 Task: Search one way flight ticket for 2 adults, 2 children, 2 infants in seat in first from Stillwater: Stillwater Regional Airport to Greenville: Pitt-greenville Airport on 5-2-2023. Choice of flights is Delta. Number of bags: 1 checked bag. Price is upto 91000. Outbound departure time preference is 15:45.
Action: Mouse moved to (330, 292)
Screenshot: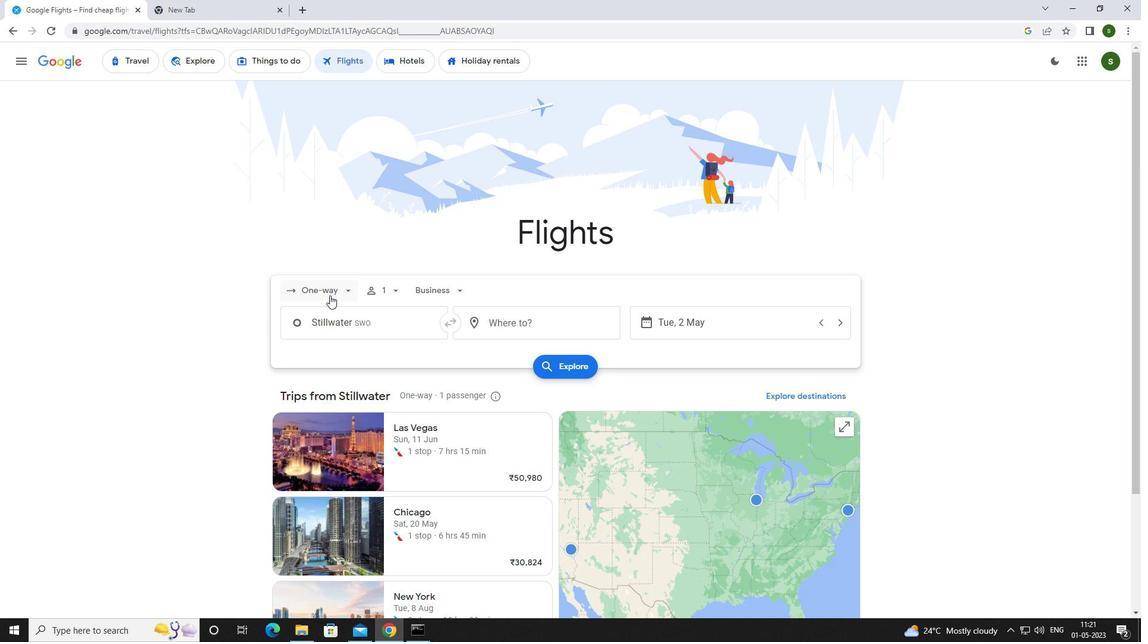 
Action: Mouse pressed left at (330, 292)
Screenshot: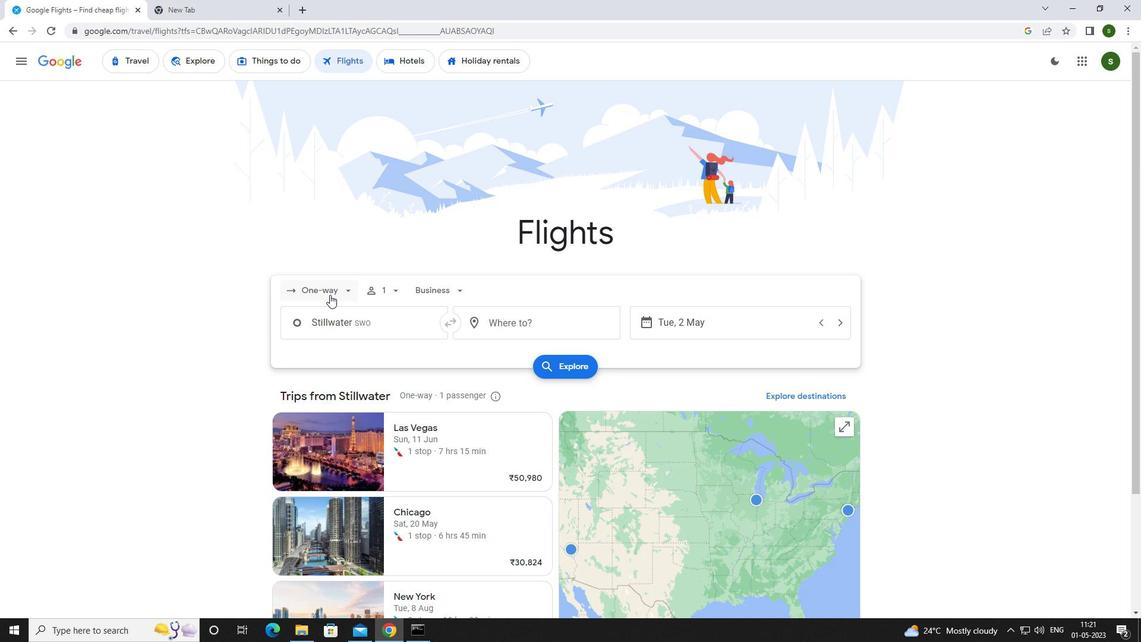 
Action: Mouse moved to (339, 347)
Screenshot: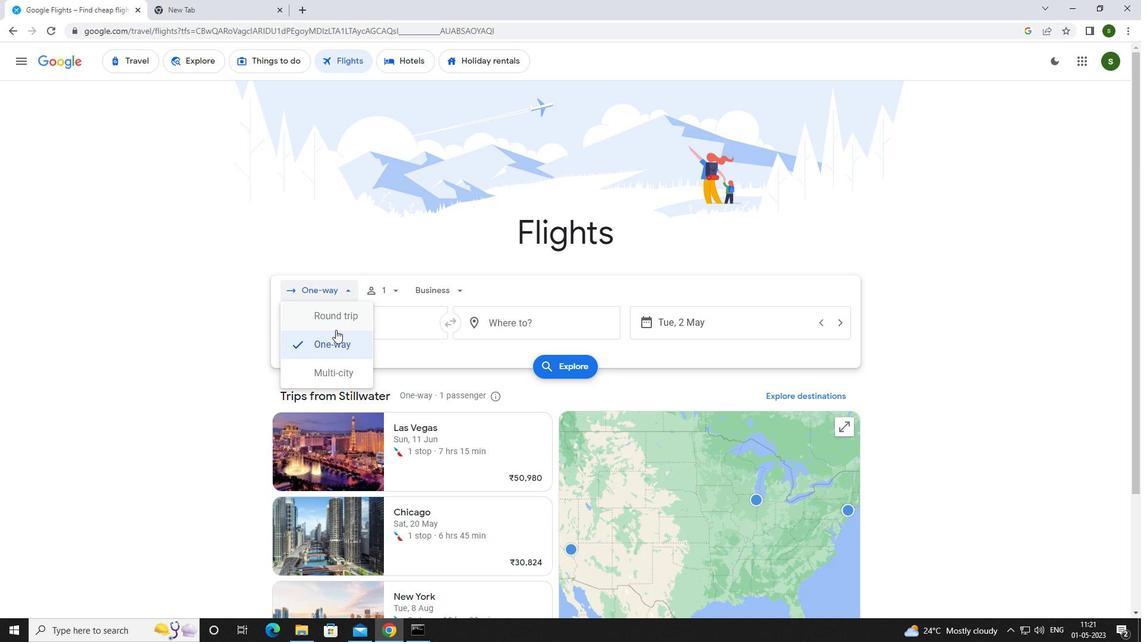 
Action: Mouse pressed left at (339, 347)
Screenshot: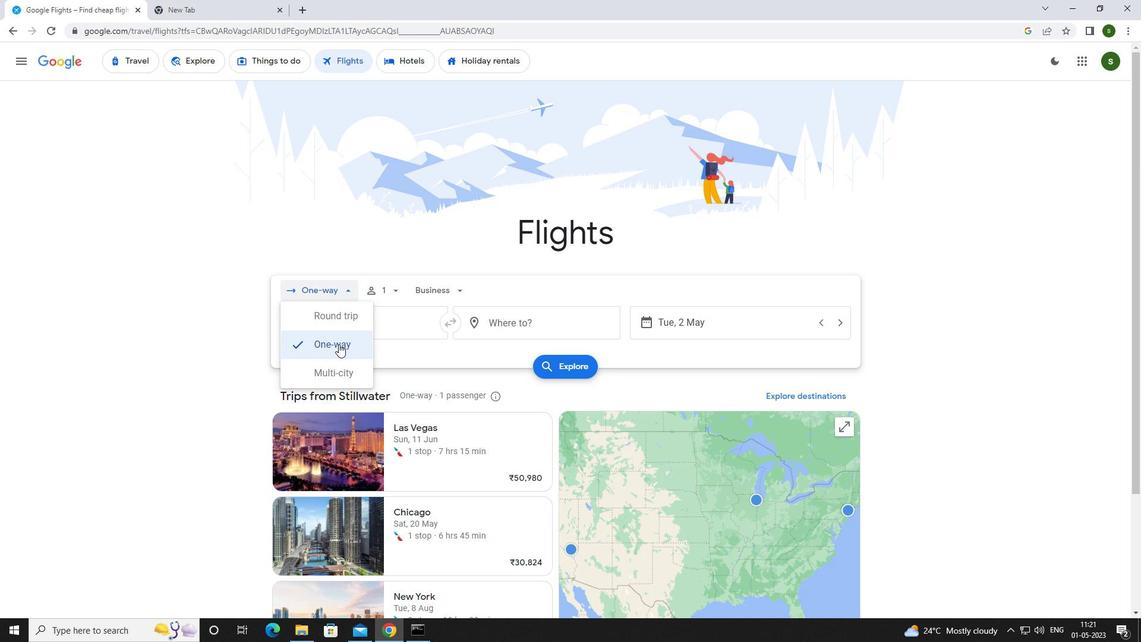 
Action: Mouse moved to (397, 292)
Screenshot: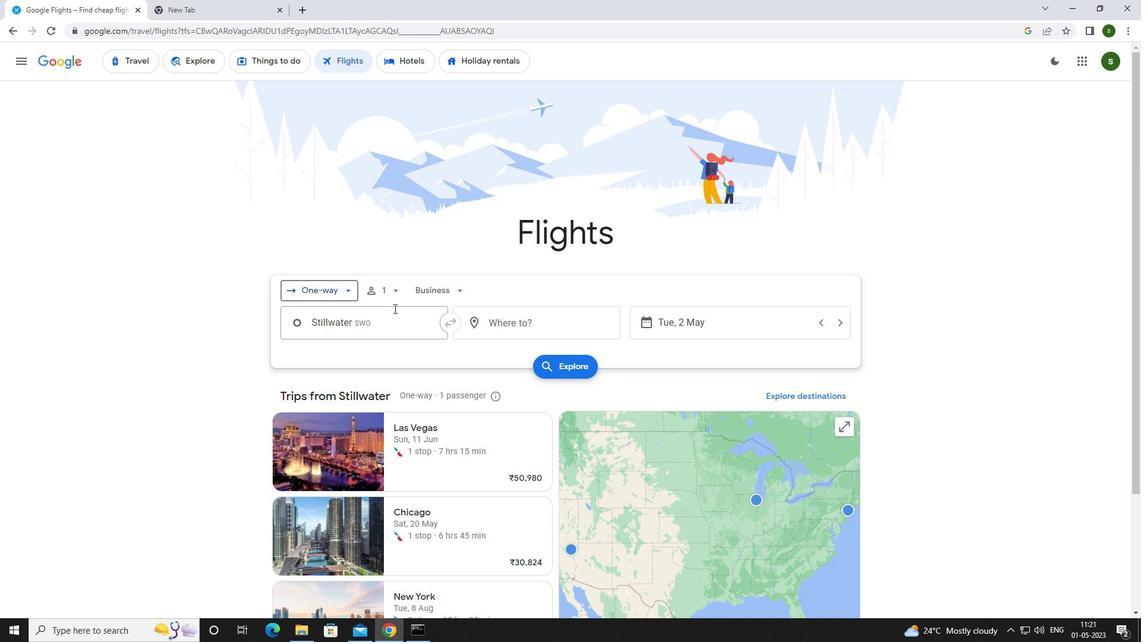 
Action: Mouse pressed left at (397, 292)
Screenshot: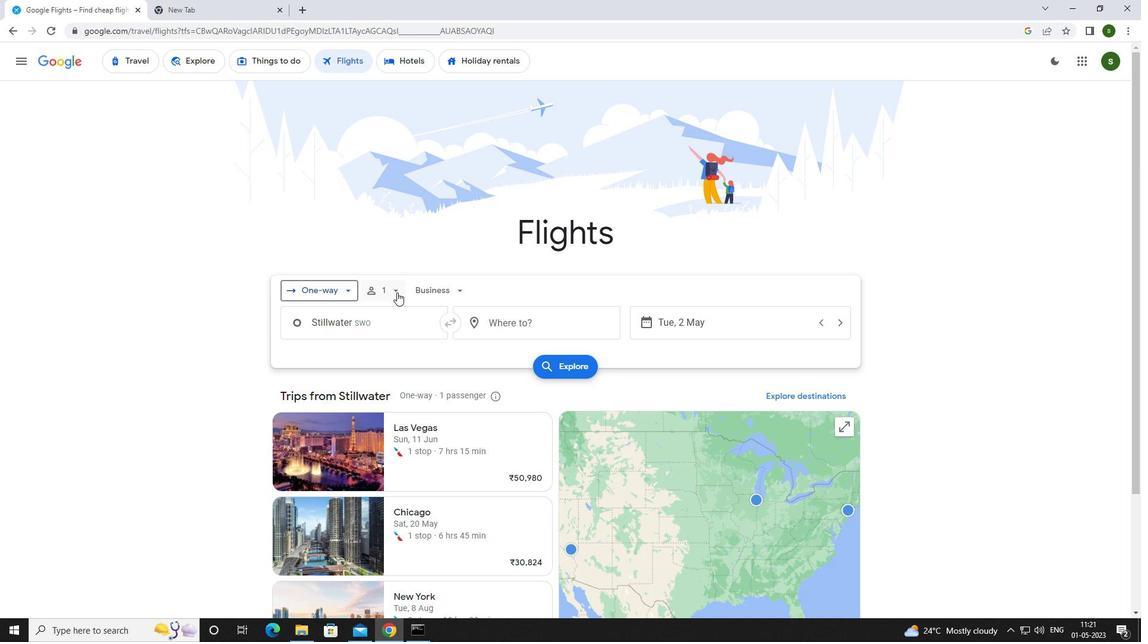 
Action: Mouse moved to (492, 321)
Screenshot: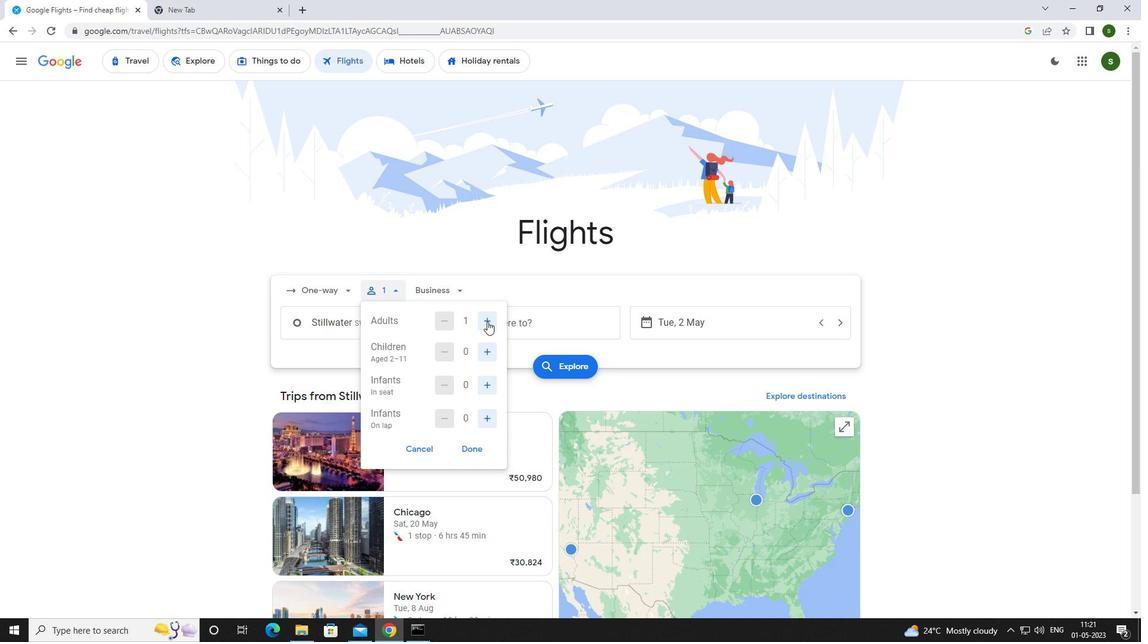 
Action: Mouse pressed left at (492, 321)
Screenshot: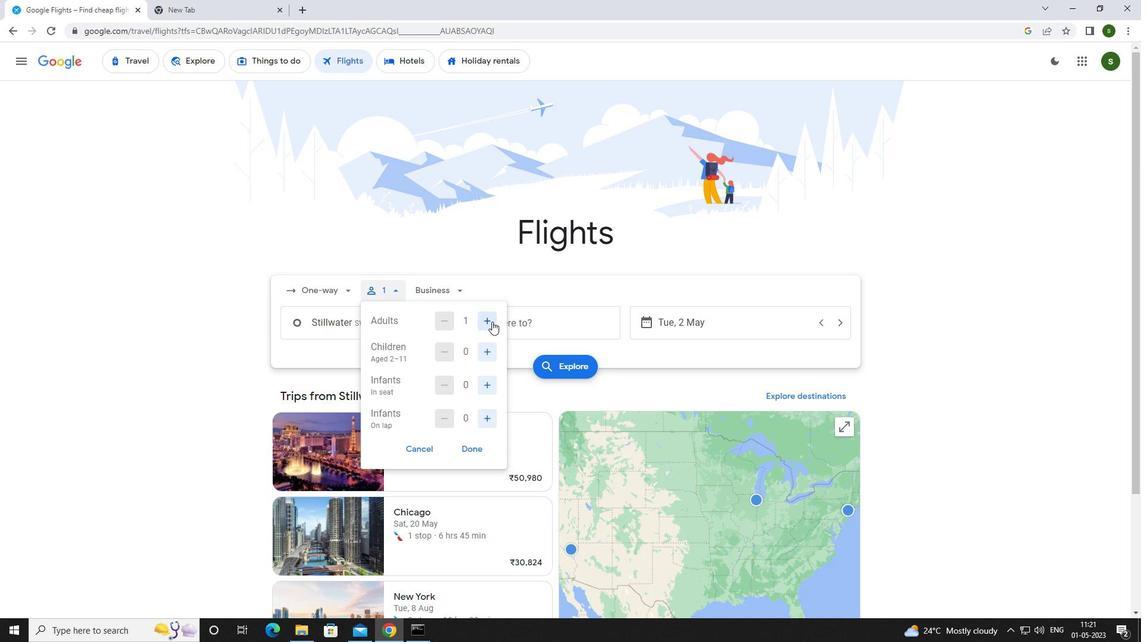 
Action: Mouse moved to (495, 344)
Screenshot: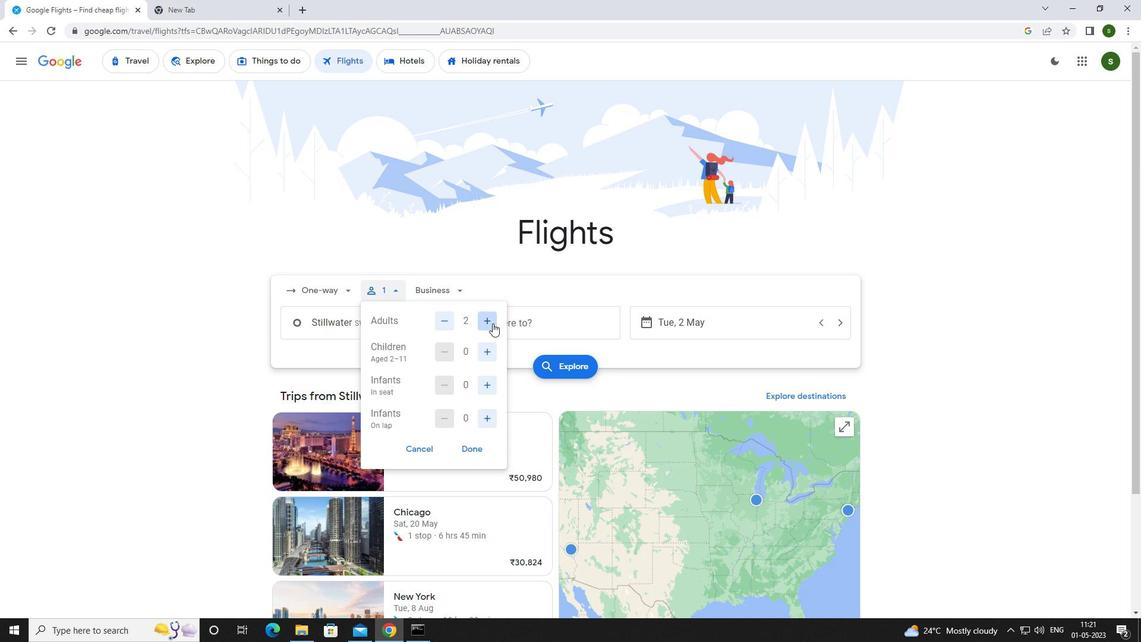 
Action: Mouse pressed left at (495, 344)
Screenshot: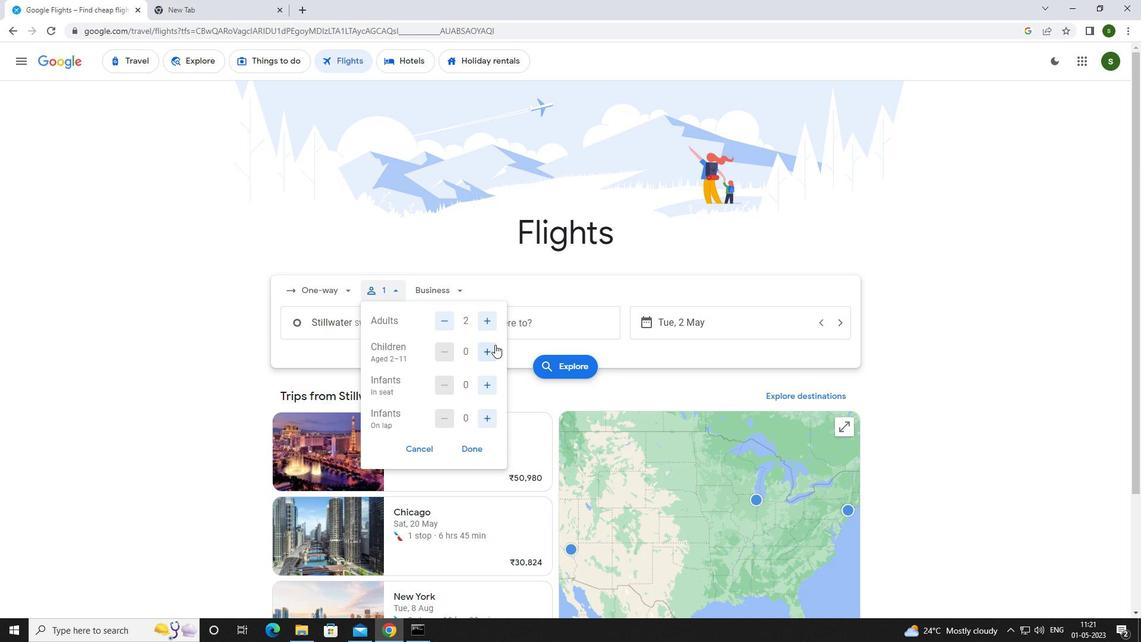 
Action: Mouse pressed left at (495, 344)
Screenshot: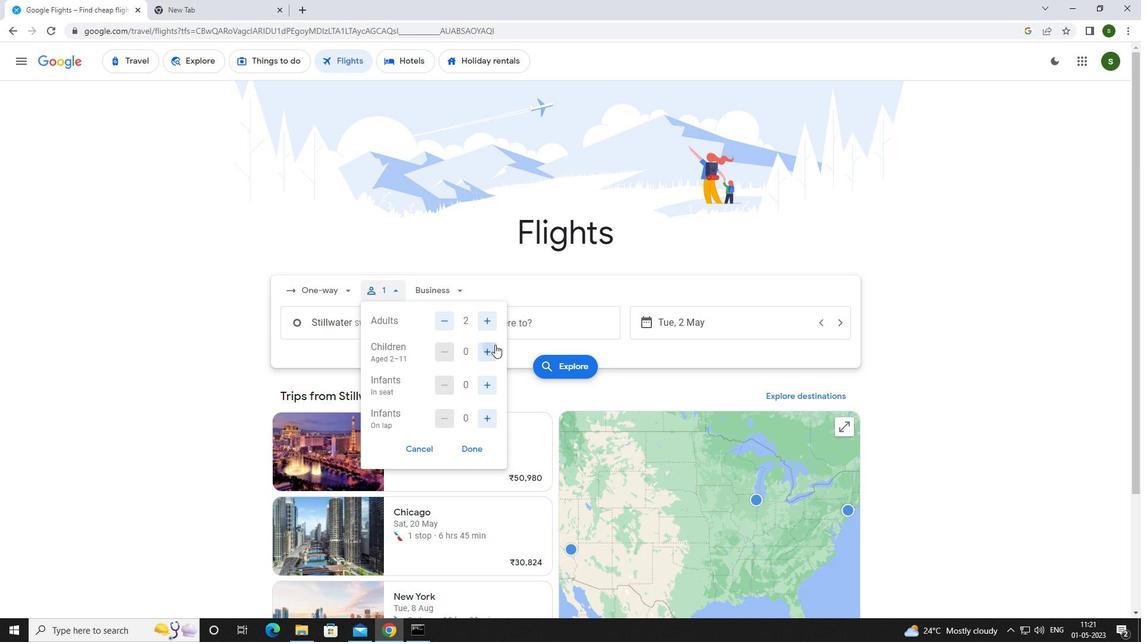 
Action: Mouse moved to (485, 385)
Screenshot: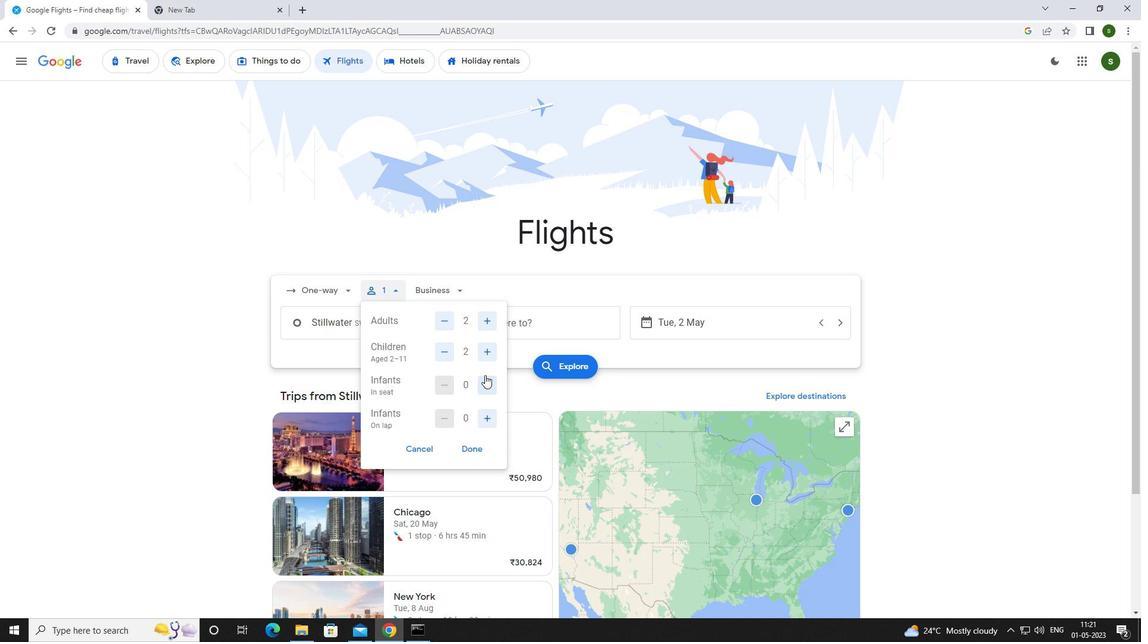 
Action: Mouse pressed left at (485, 385)
Screenshot: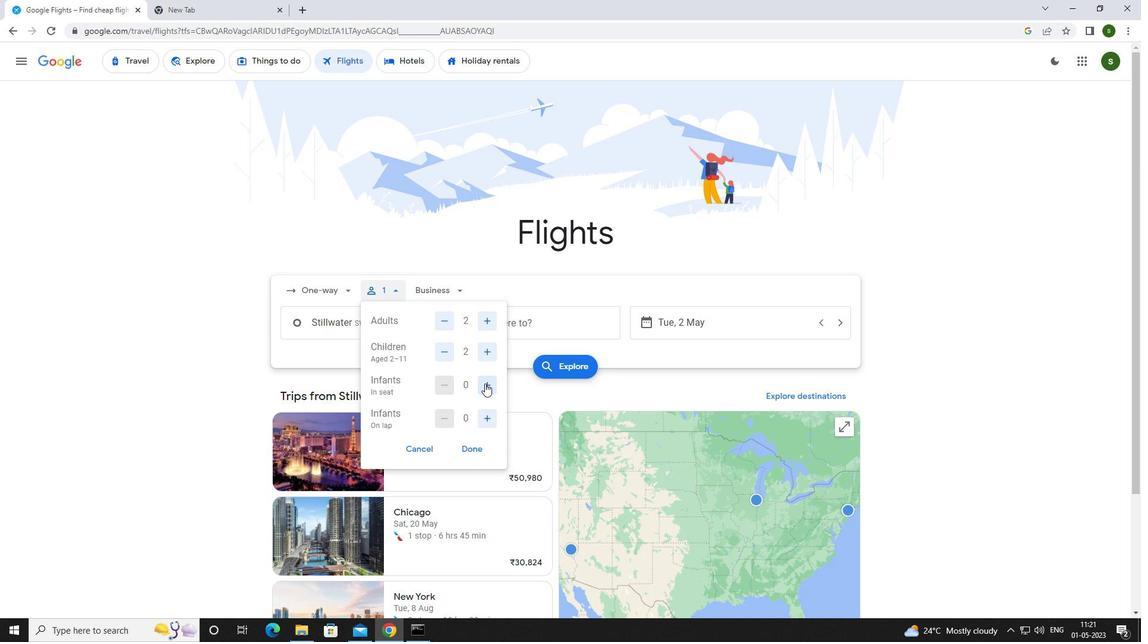 
Action: Mouse pressed left at (485, 385)
Screenshot: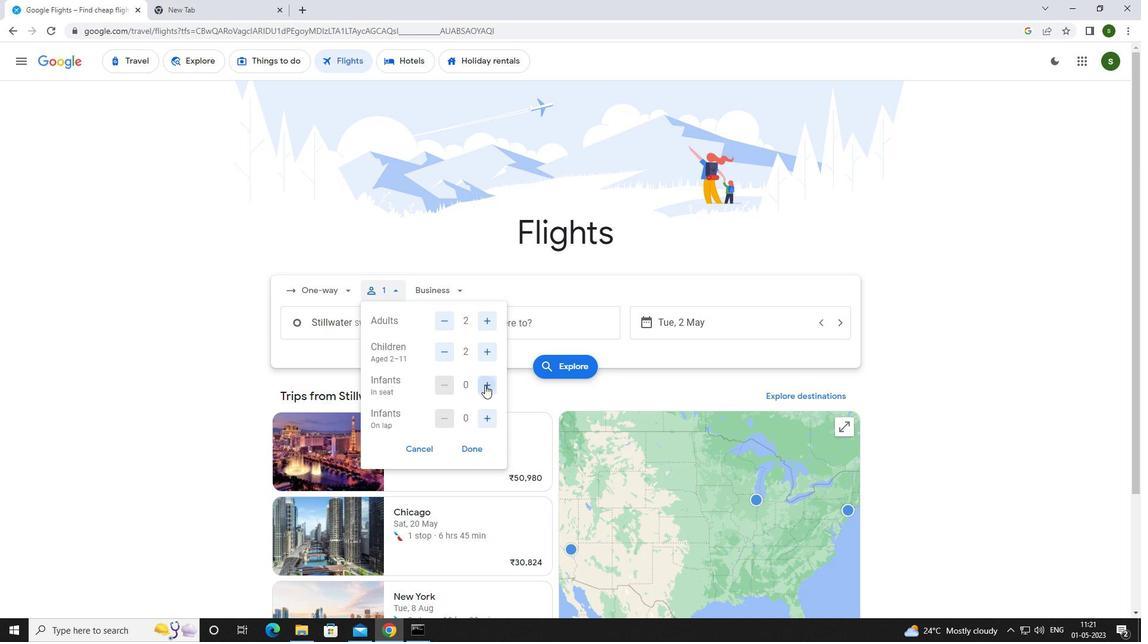 
Action: Mouse moved to (450, 284)
Screenshot: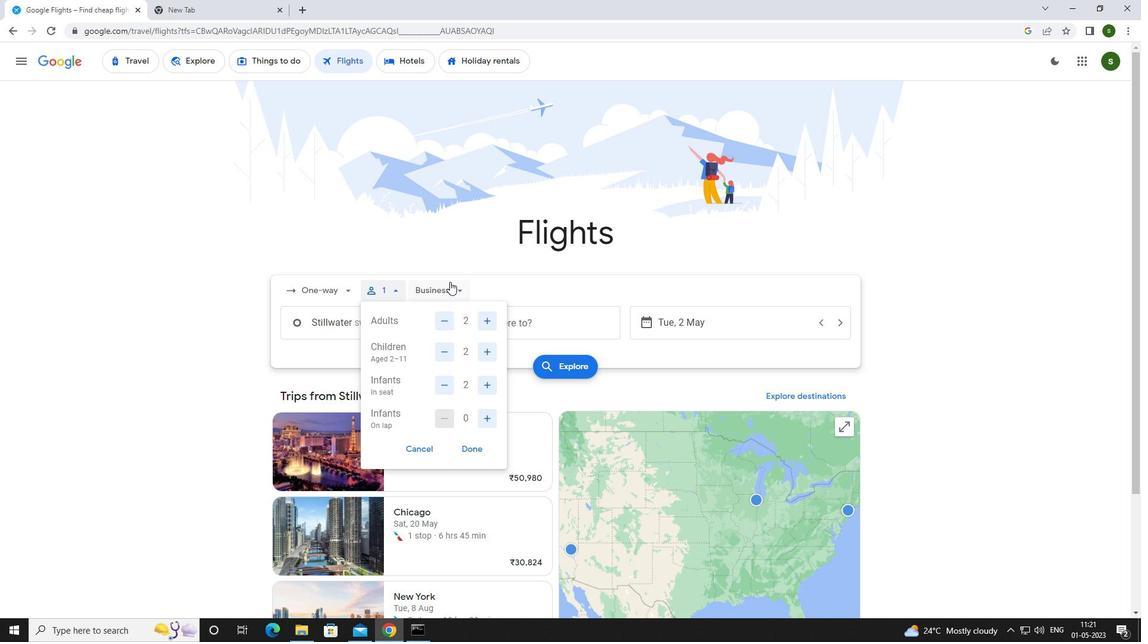 
Action: Mouse pressed left at (450, 284)
Screenshot: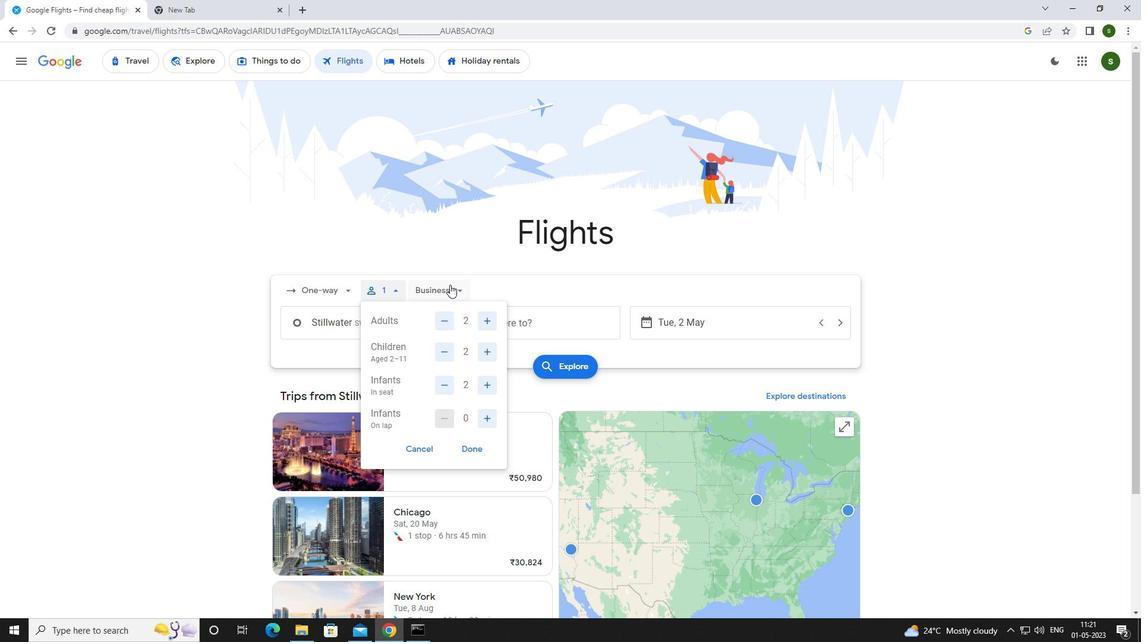 
Action: Mouse moved to (465, 396)
Screenshot: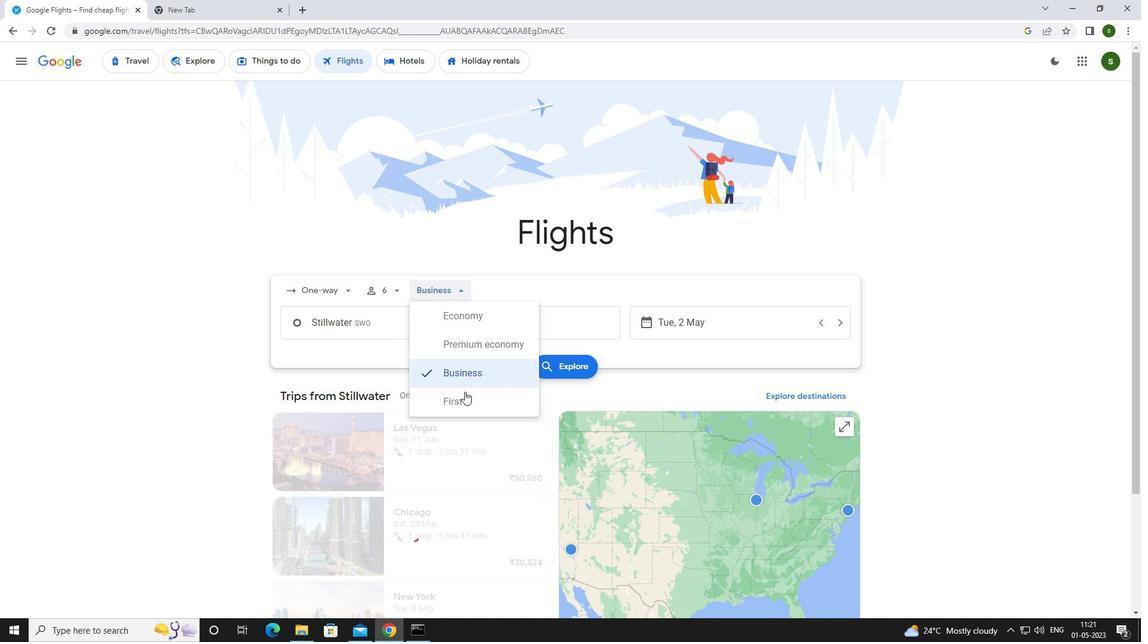 
Action: Mouse pressed left at (465, 396)
Screenshot: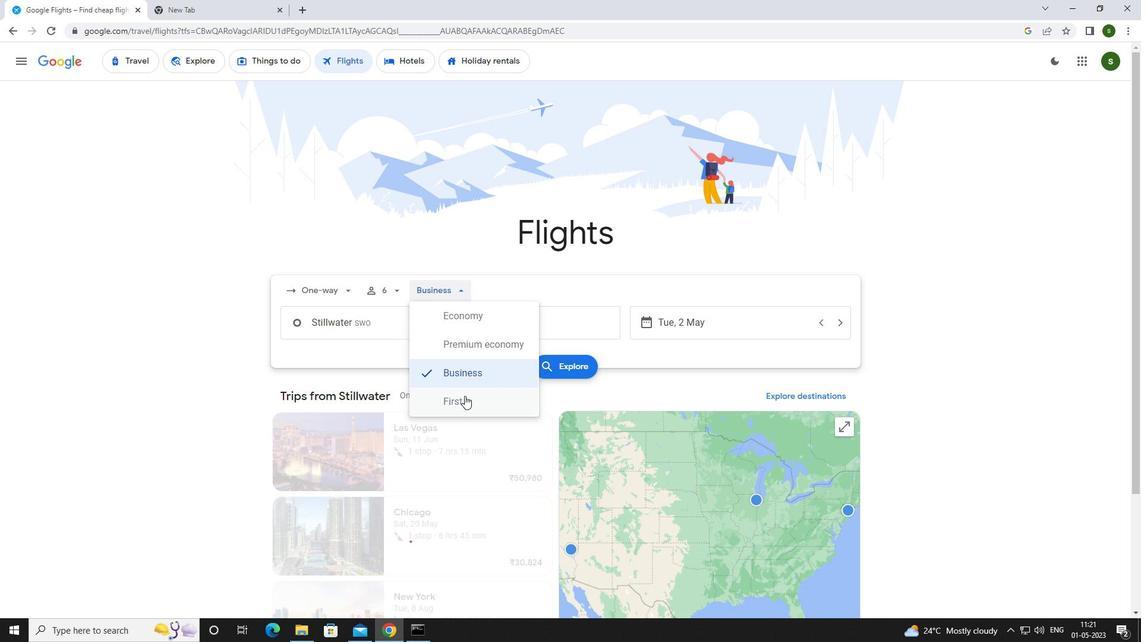 
Action: Mouse moved to (397, 322)
Screenshot: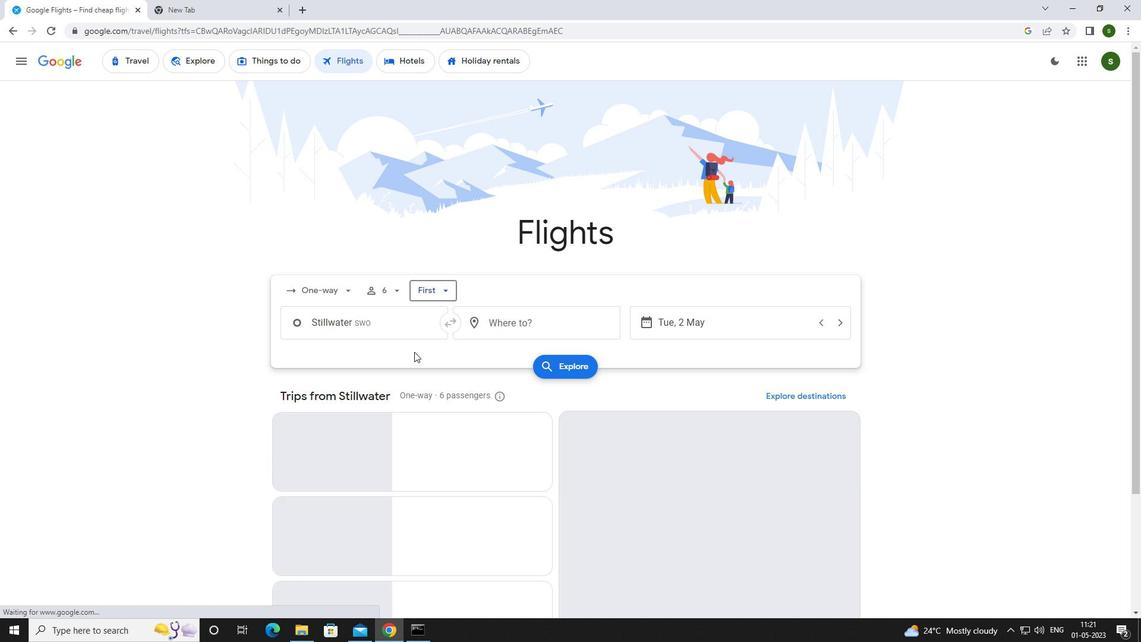 
Action: Mouse pressed left at (397, 322)
Screenshot: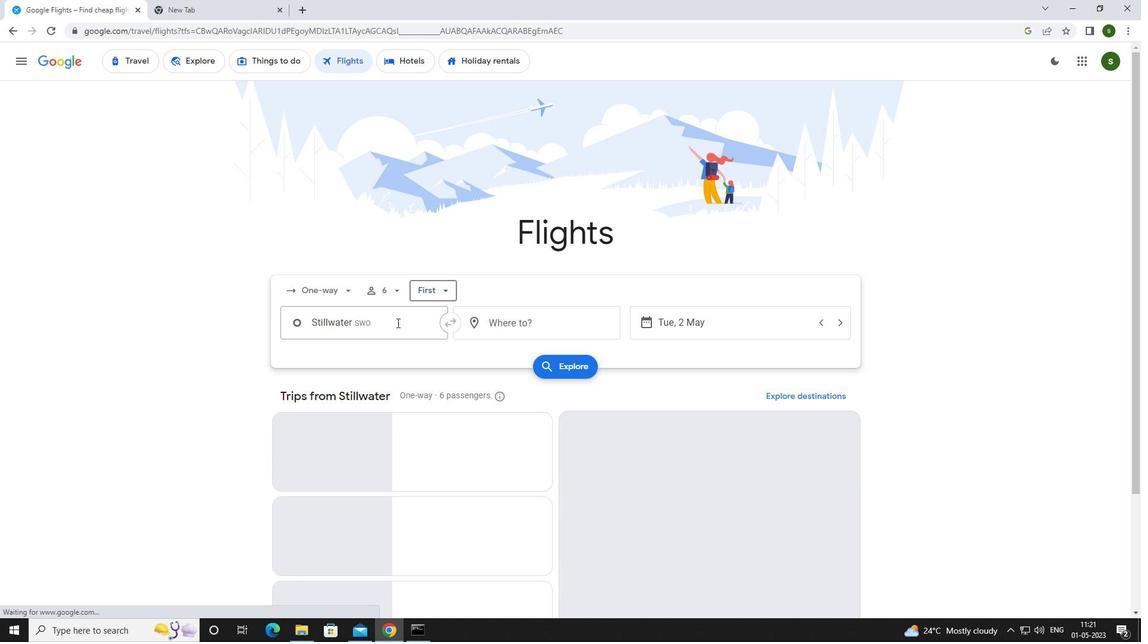 
Action: Key pressed s<Key.caps_lock>tillwater
Screenshot: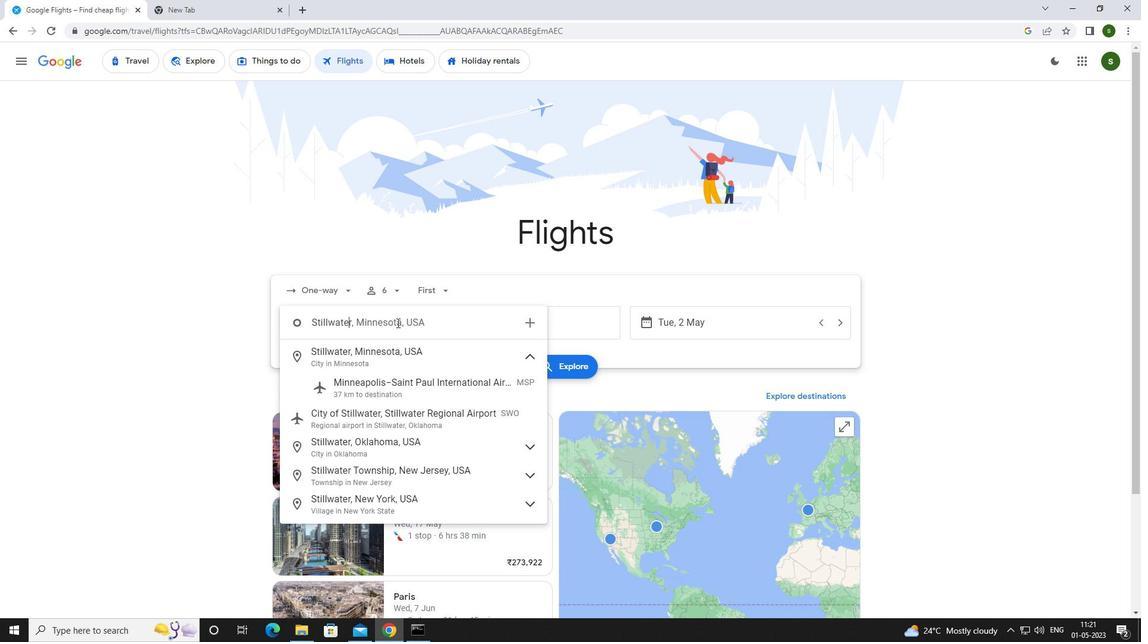 
Action: Mouse moved to (433, 416)
Screenshot: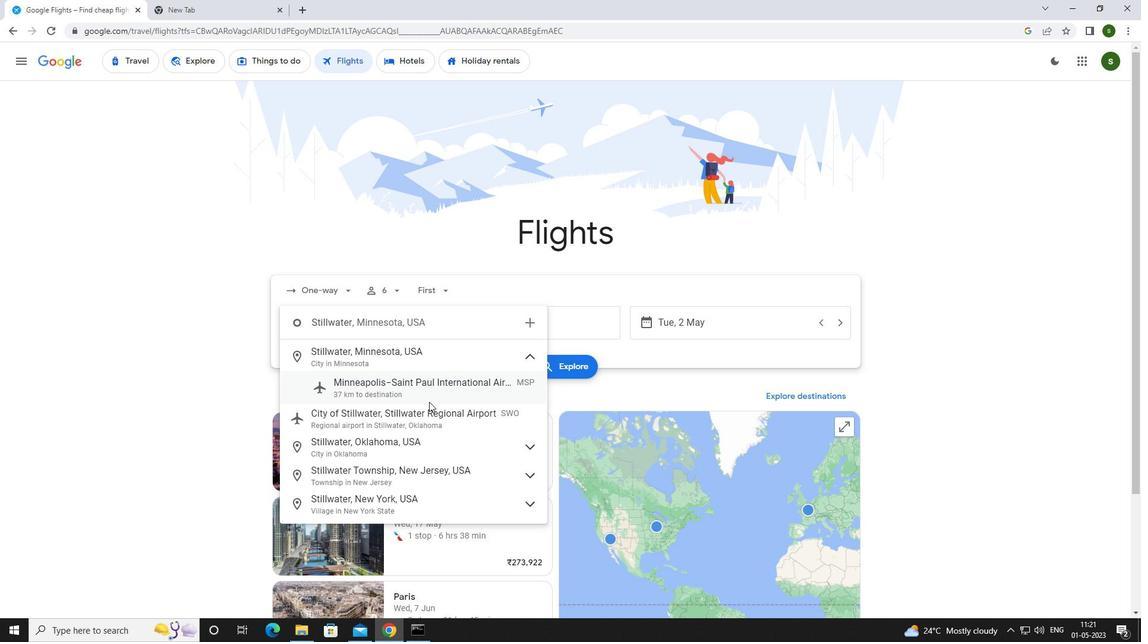 
Action: Mouse pressed left at (433, 416)
Screenshot: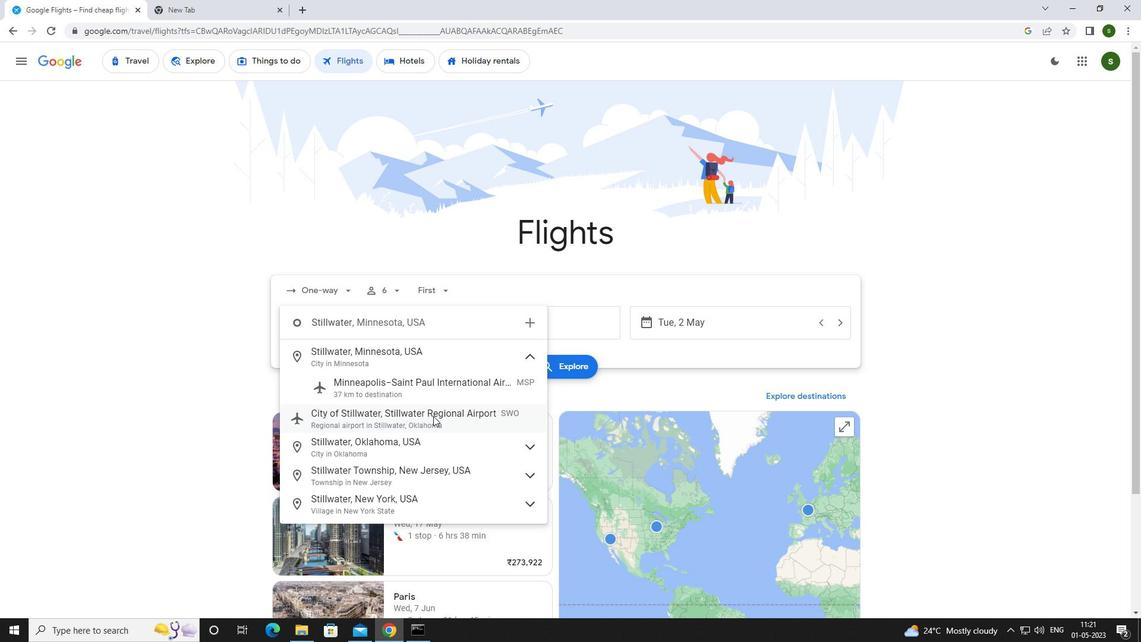 
Action: Mouse moved to (516, 315)
Screenshot: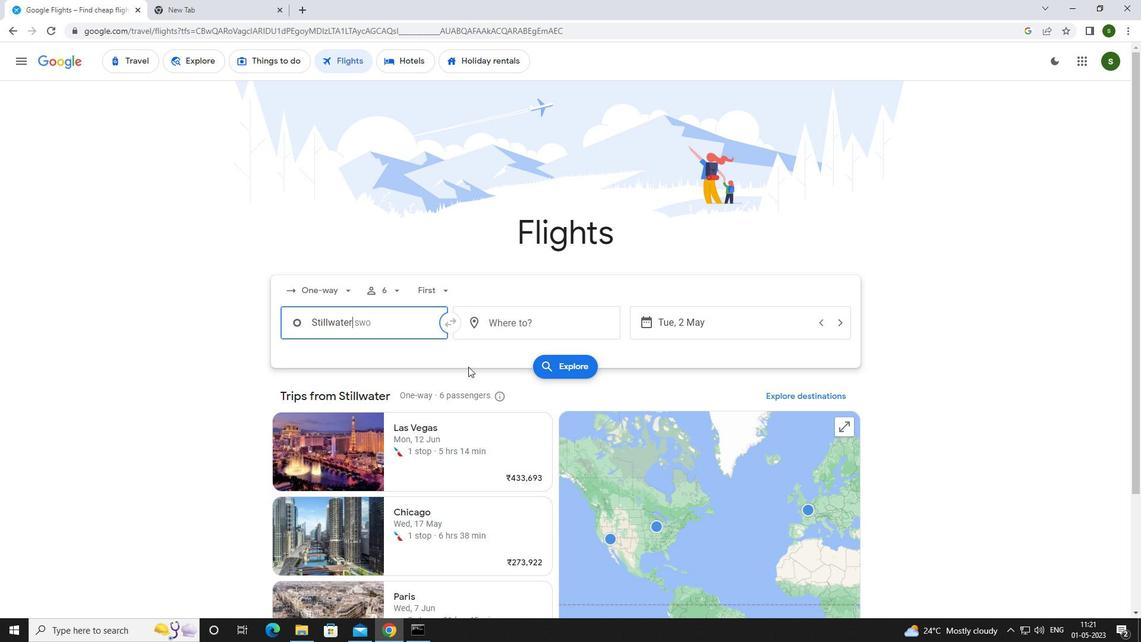 
Action: Mouse pressed left at (516, 315)
Screenshot: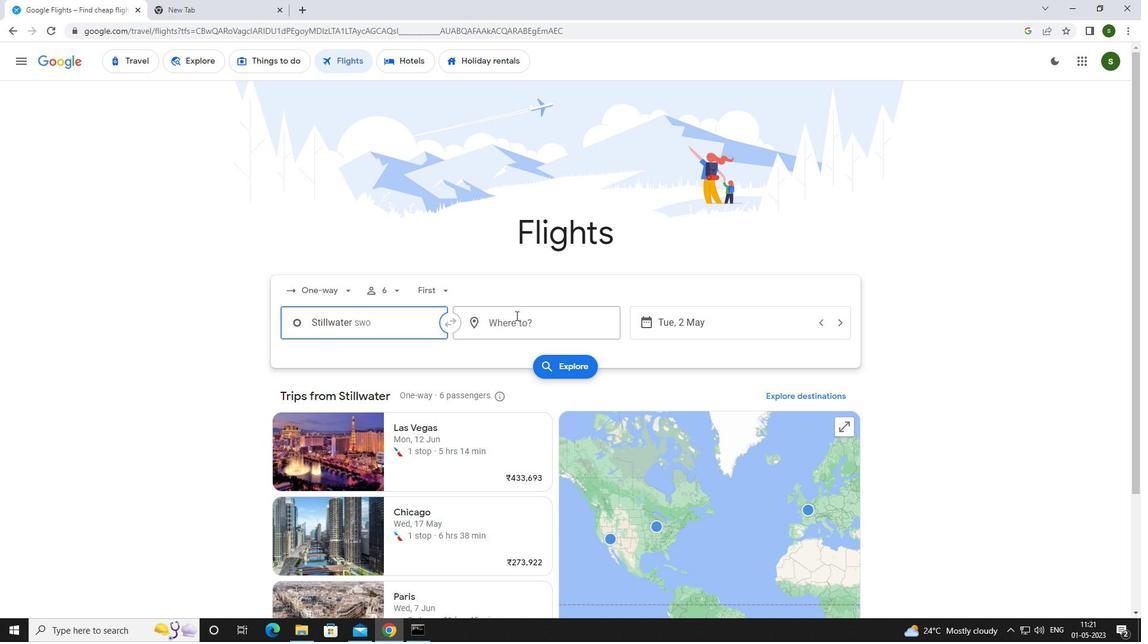 
Action: Key pressed <Key.caps_lock>p<Key.caps_lock>itt
Screenshot: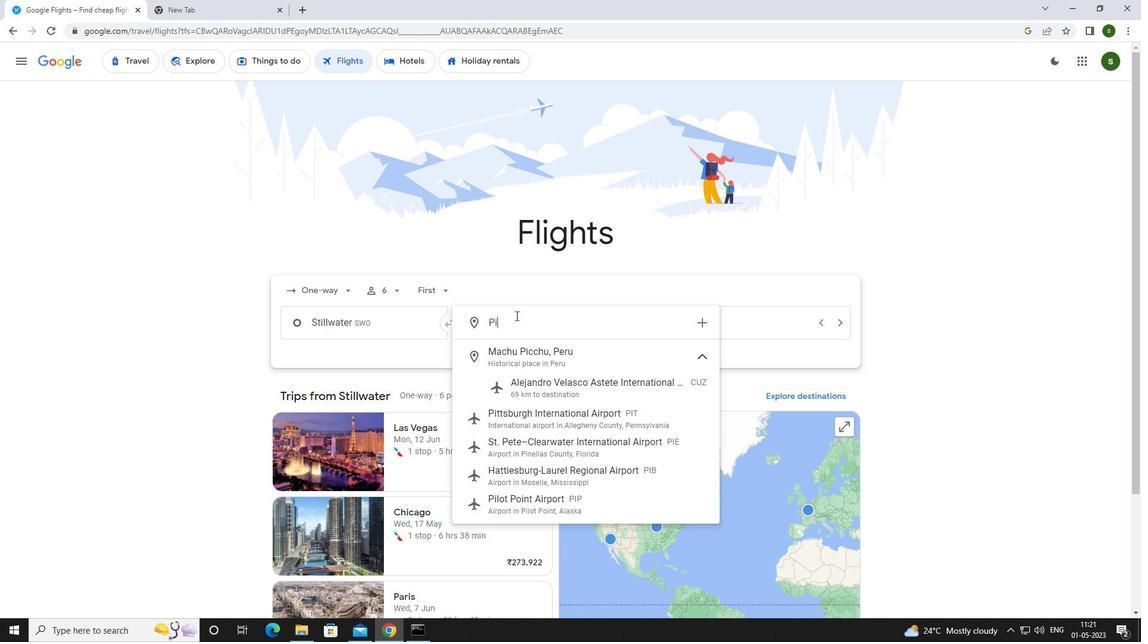 
Action: Mouse moved to (550, 450)
Screenshot: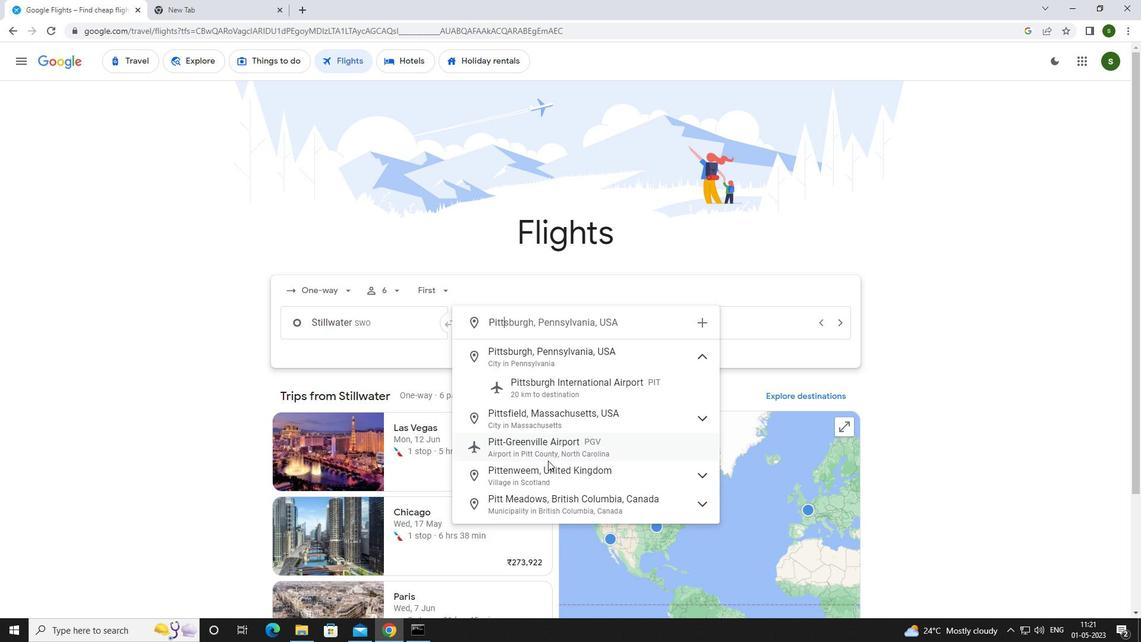 
Action: Mouse pressed left at (550, 450)
Screenshot: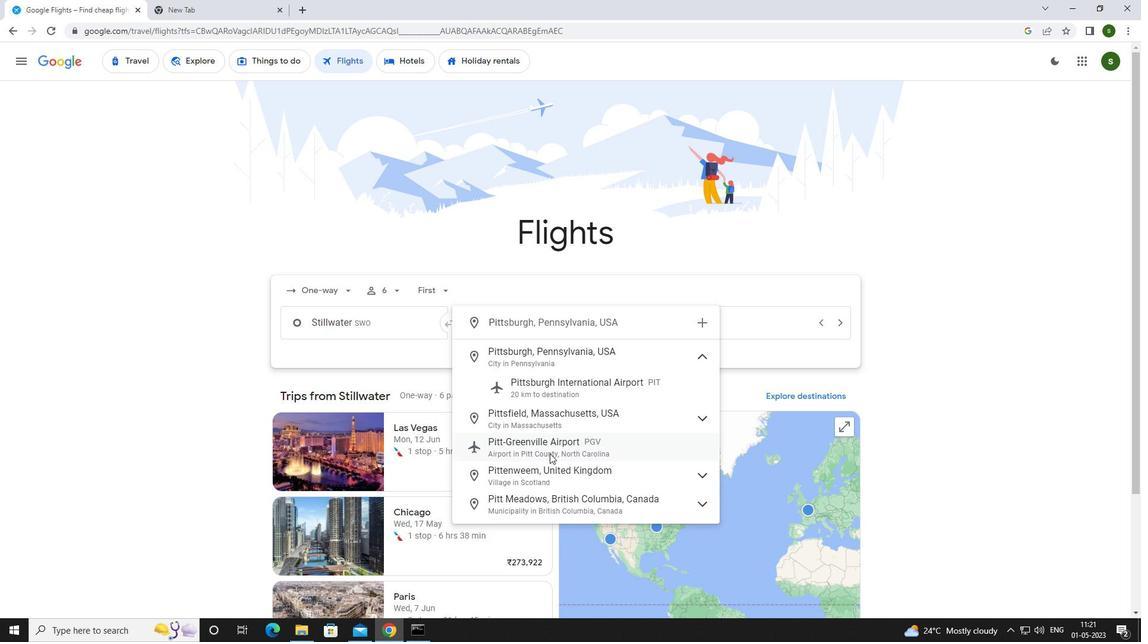 
Action: Mouse moved to (738, 322)
Screenshot: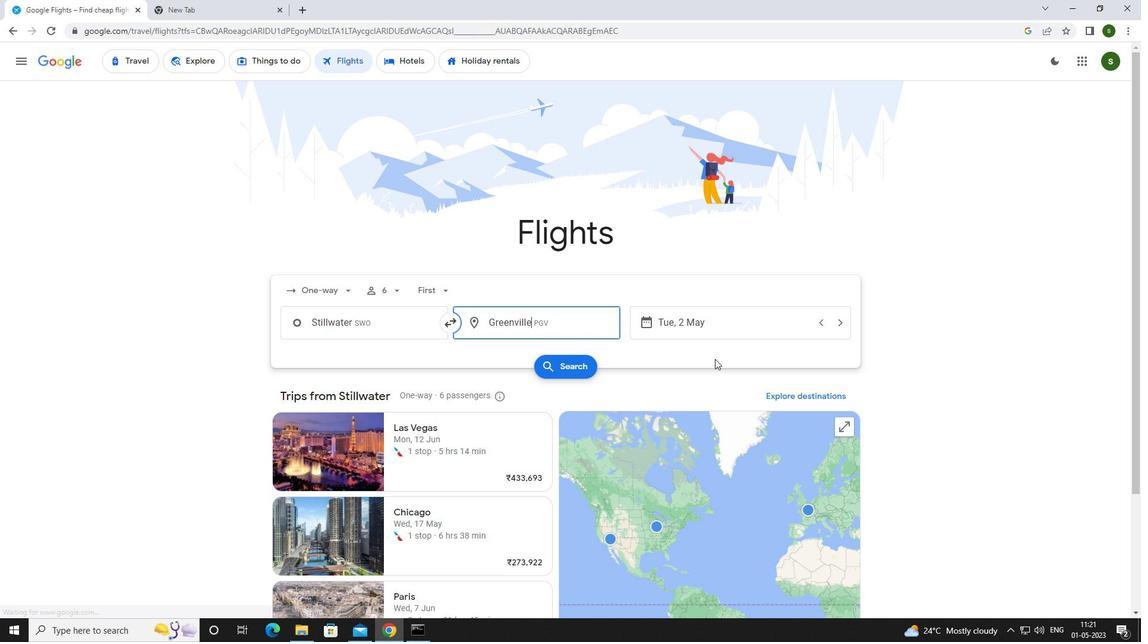 
Action: Mouse pressed left at (738, 322)
Screenshot: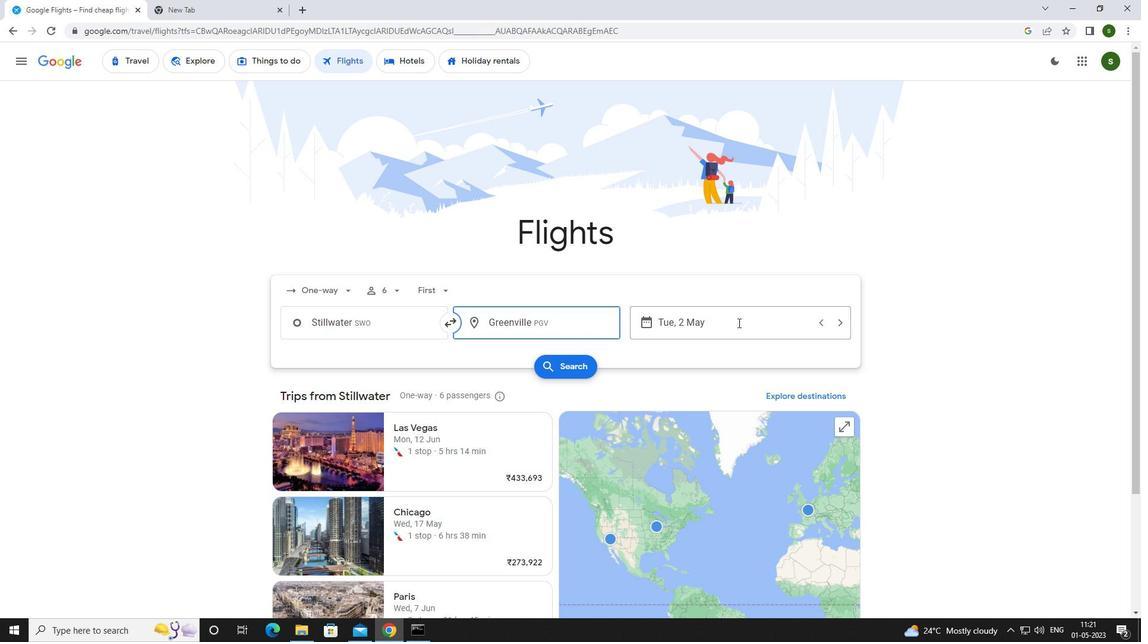 
Action: Mouse moved to (491, 403)
Screenshot: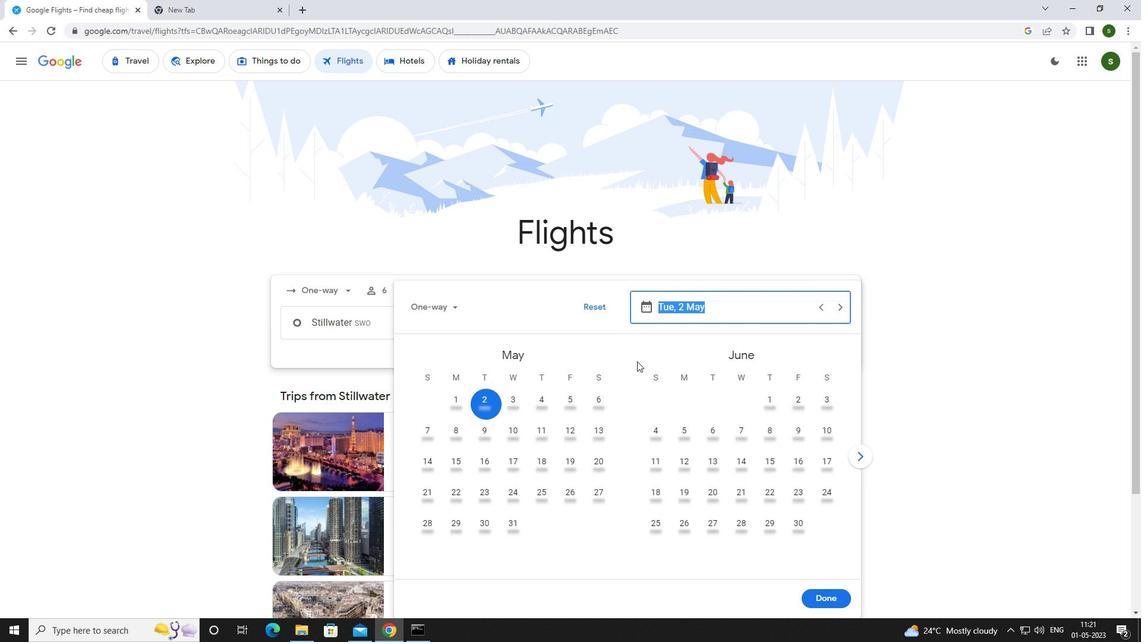 
Action: Mouse pressed left at (491, 403)
Screenshot: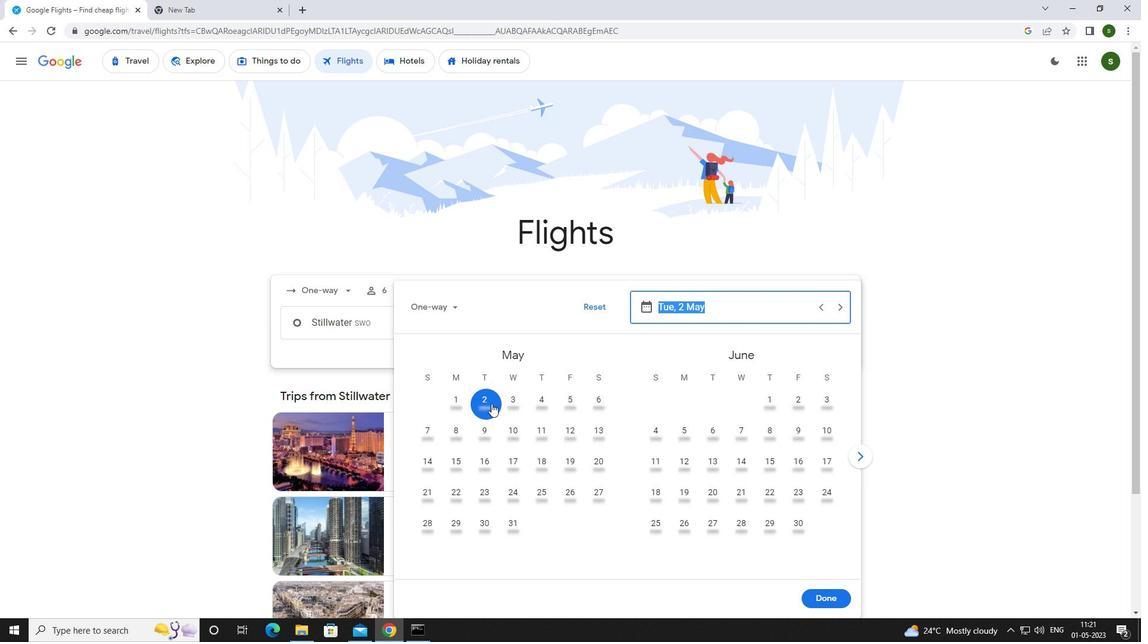 
Action: Mouse moved to (825, 591)
Screenshot: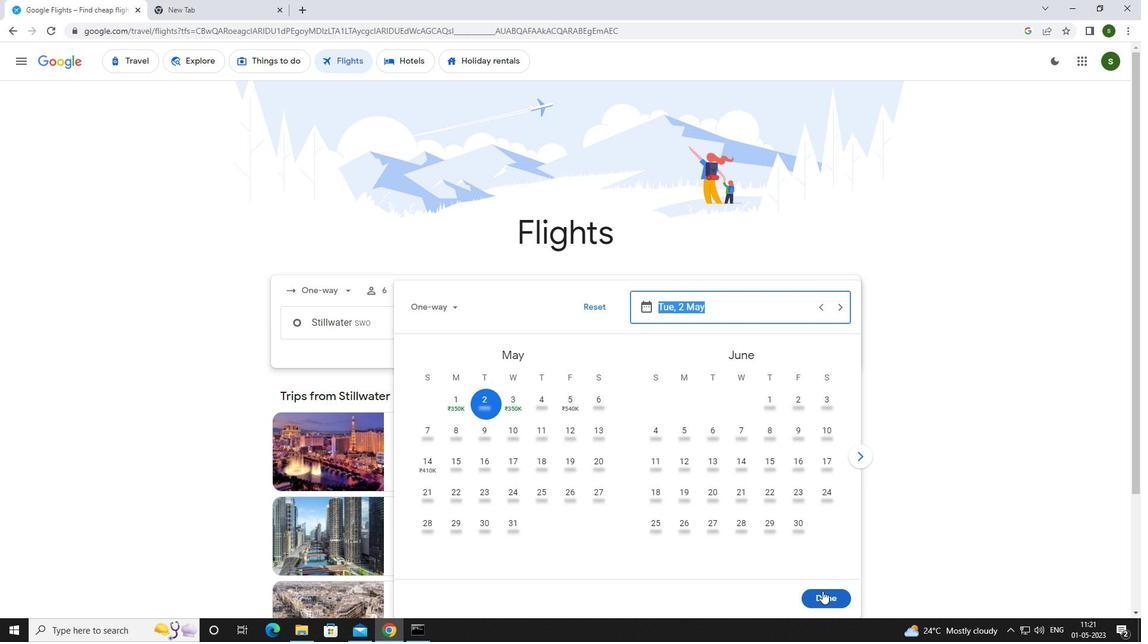 
Action: Mouse pressed left at (825, 591)
Screenshot: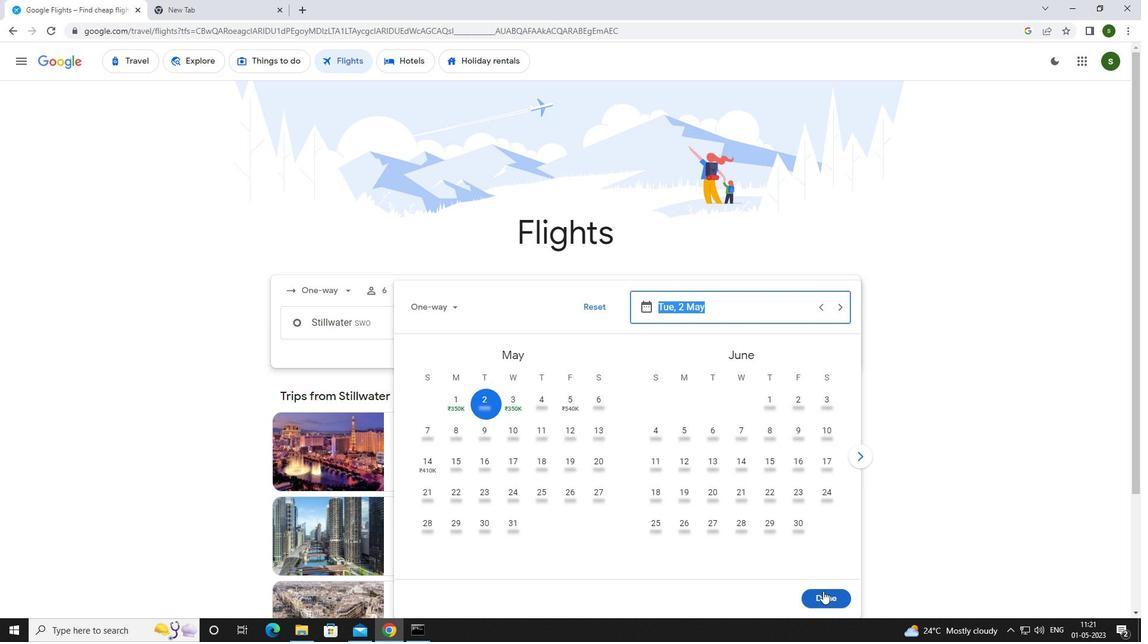 
Action: Mouse moved to (589, 359)
Screenshot: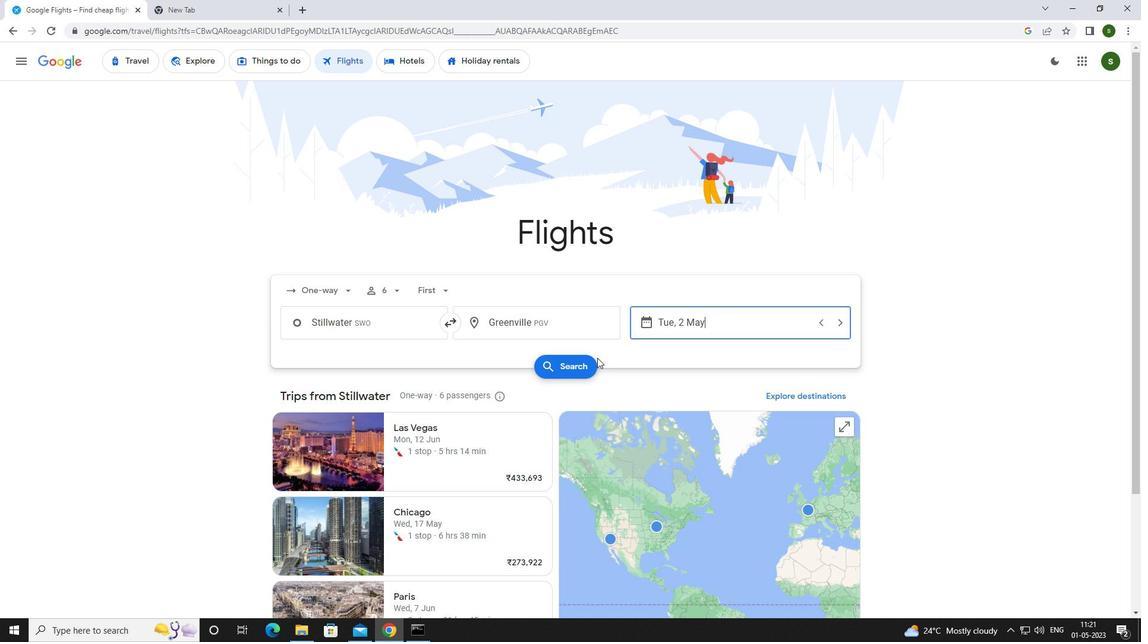 
Action: Mouse pressed left at (589, 359)
Screenshot: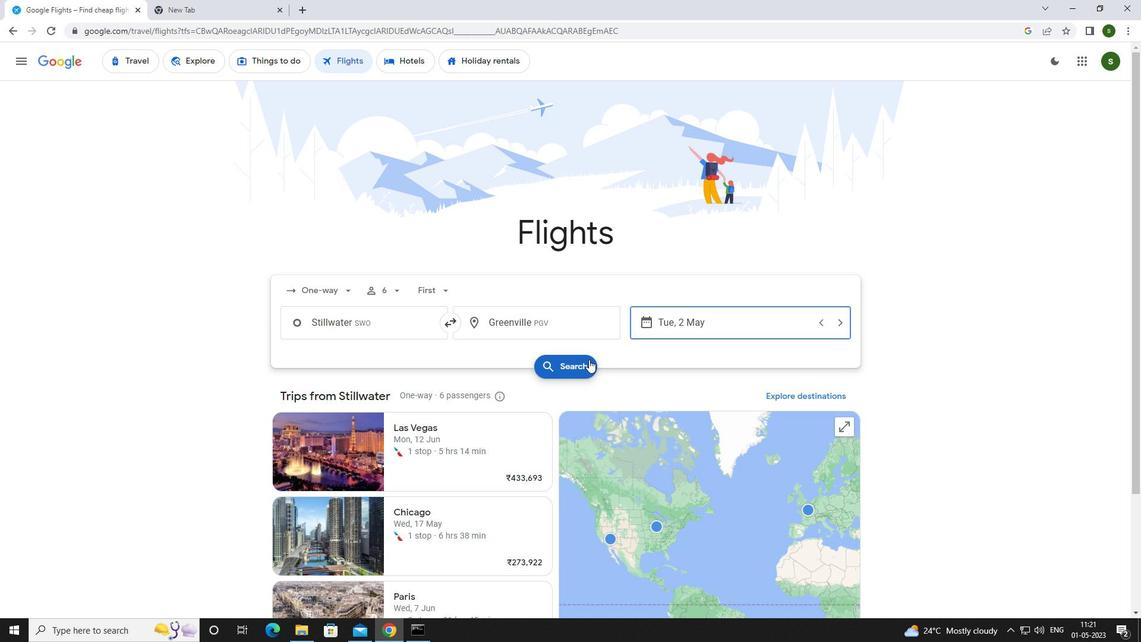 
Action: Mouse moved to (304, 171)
Screenshot: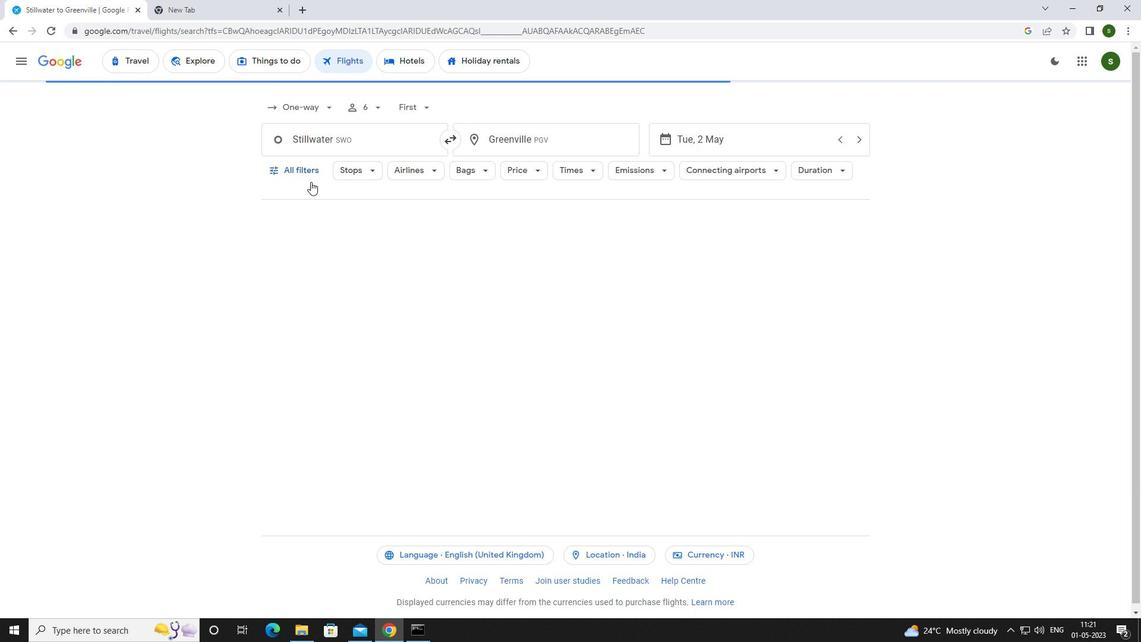 
Action: Mouse pressed left at (304, 171)
Screenshot: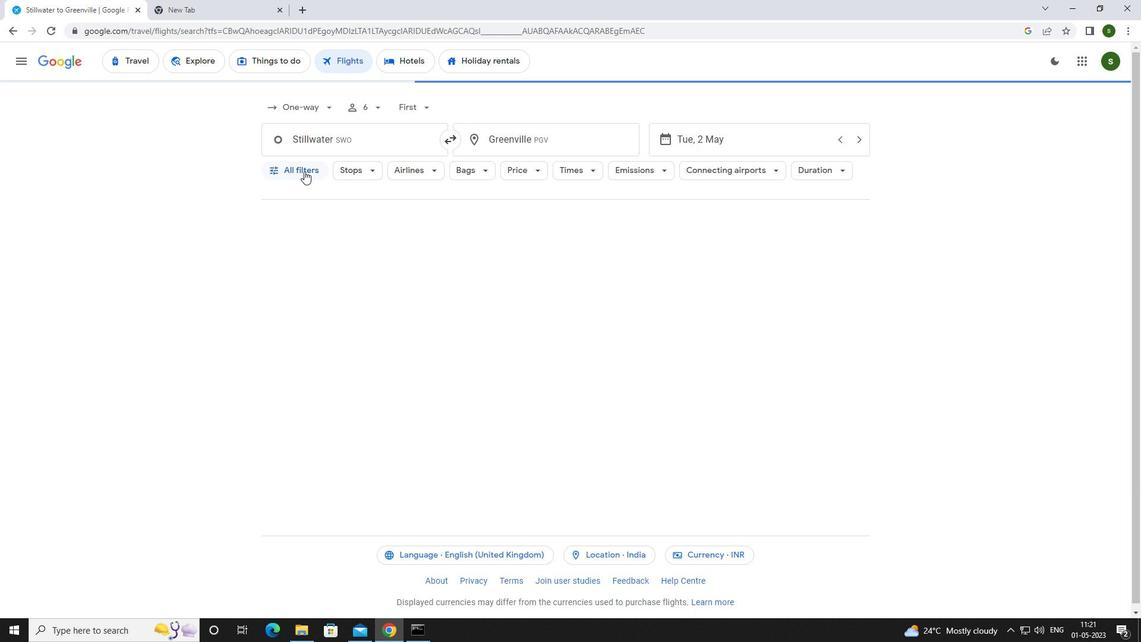 
Action: Mouse moved to (385, 334)
Screenshot: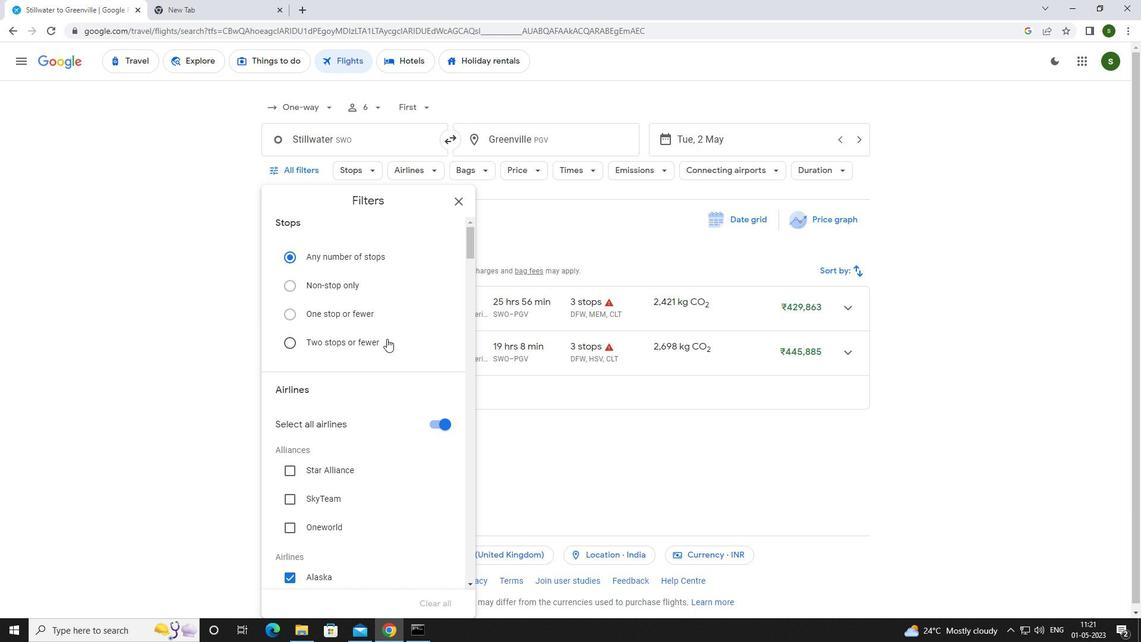 
Action: Mouse scrolled (385, 333) with delta (0, 0)
Screenshot: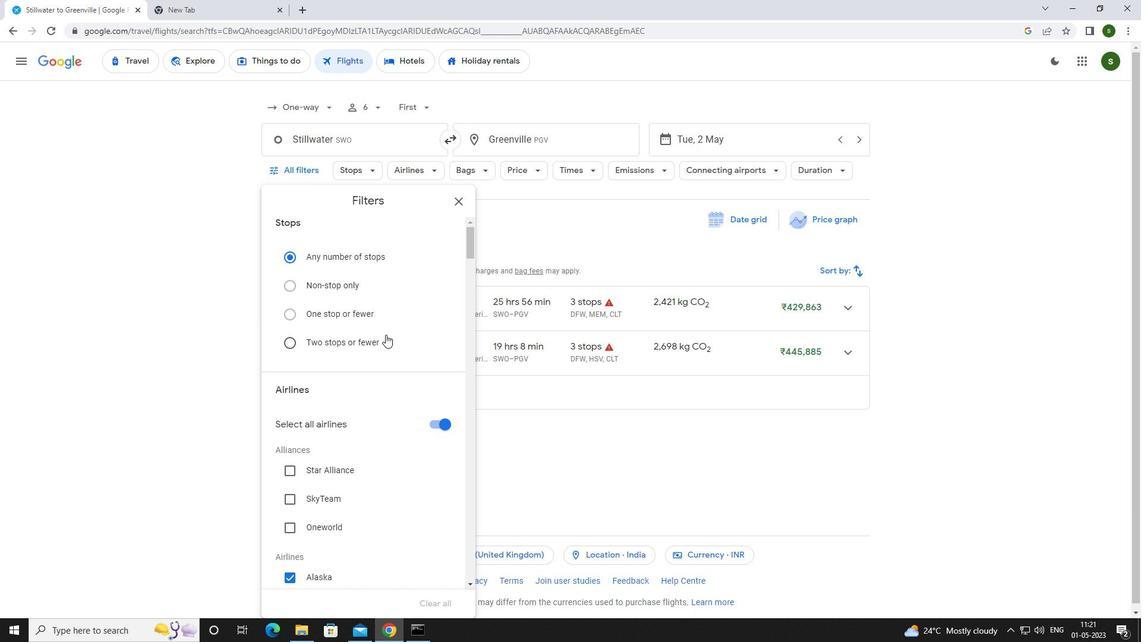 
Action: Mouse scrolled (385, 333) with delta (0, 0)
Screenshot: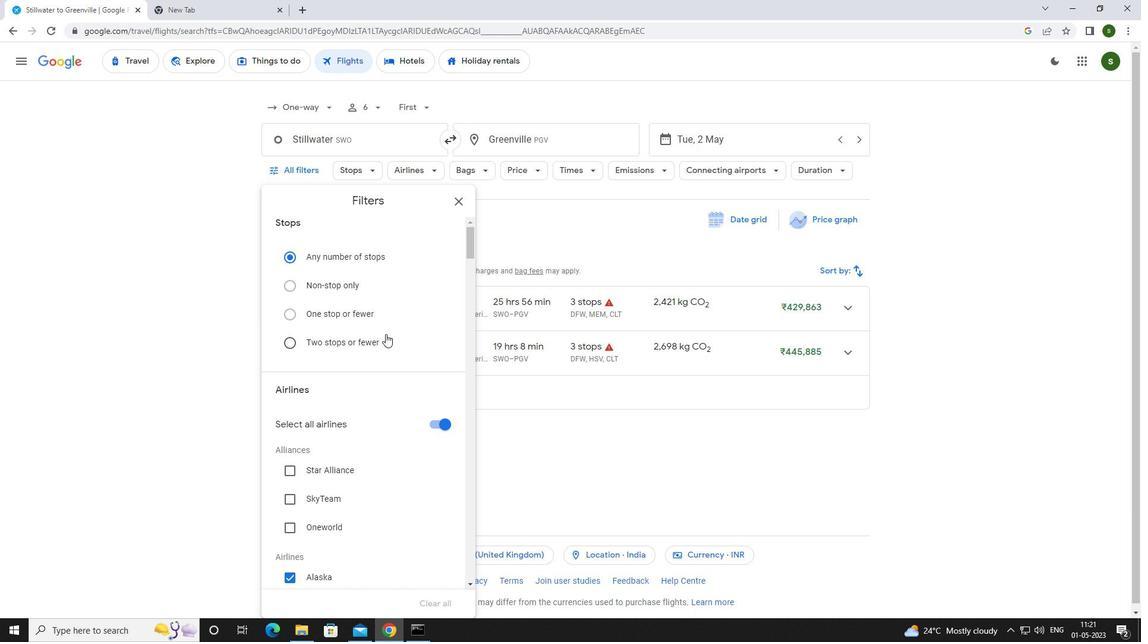 
Action: Mouse scrolled (385, 333) with delta (0, 0)
Screenshot: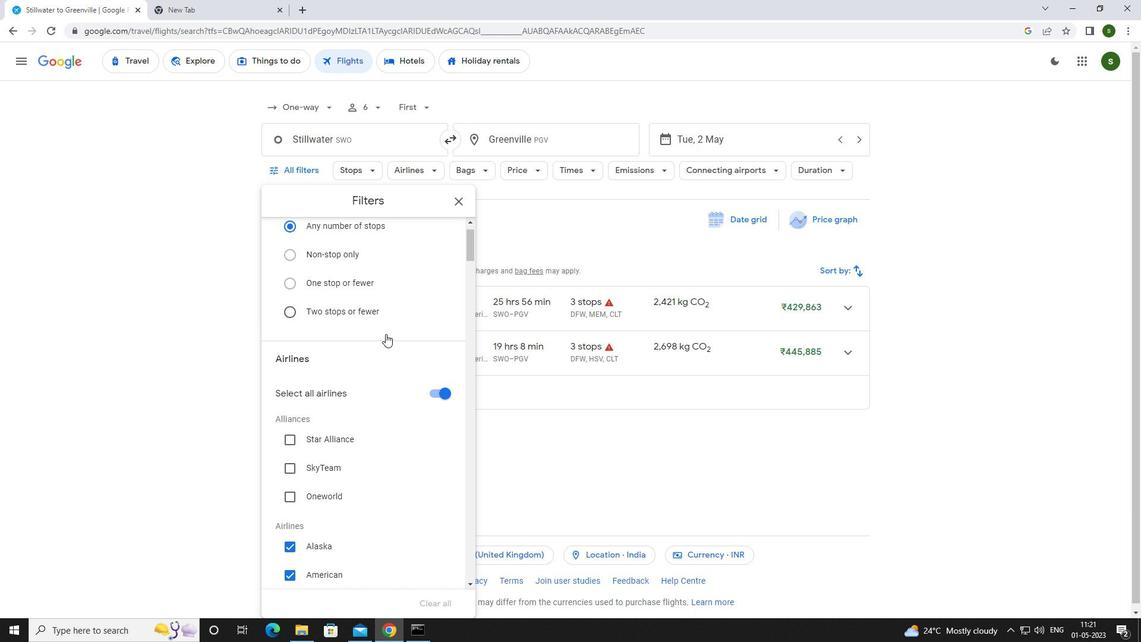 
Action: Mouse scrolled (385, 333) with delta (0, 0)
Screenshot: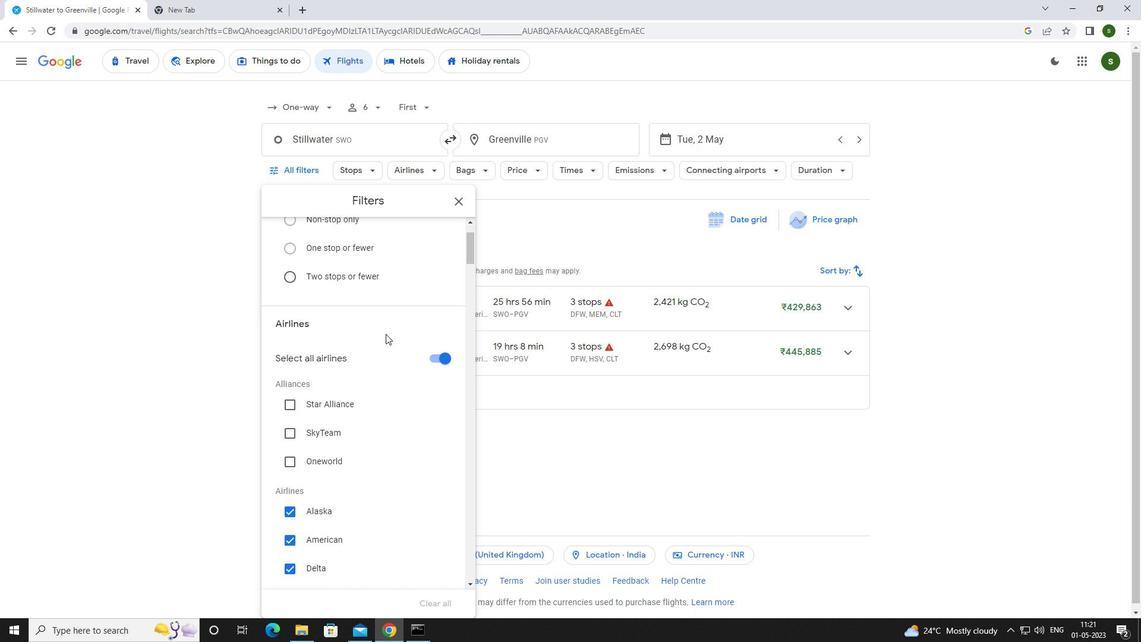 
Action: Mouse moved to (386, 330)
Screenshot: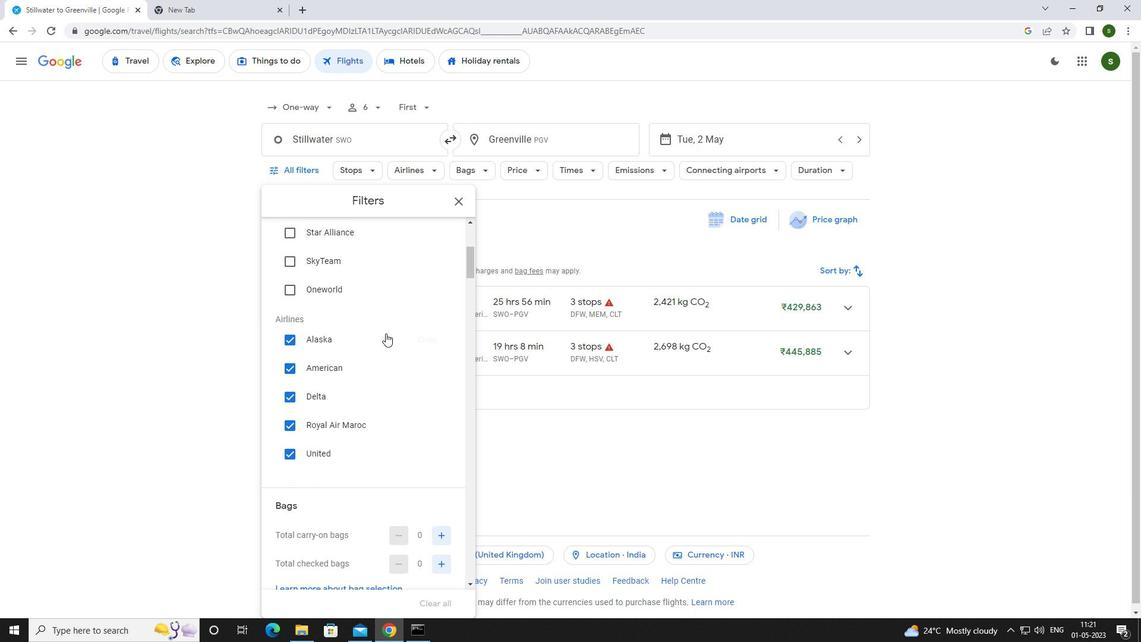 
Action: Mouse scrolled (386, 330) with delta (0, 0)
Screenshot: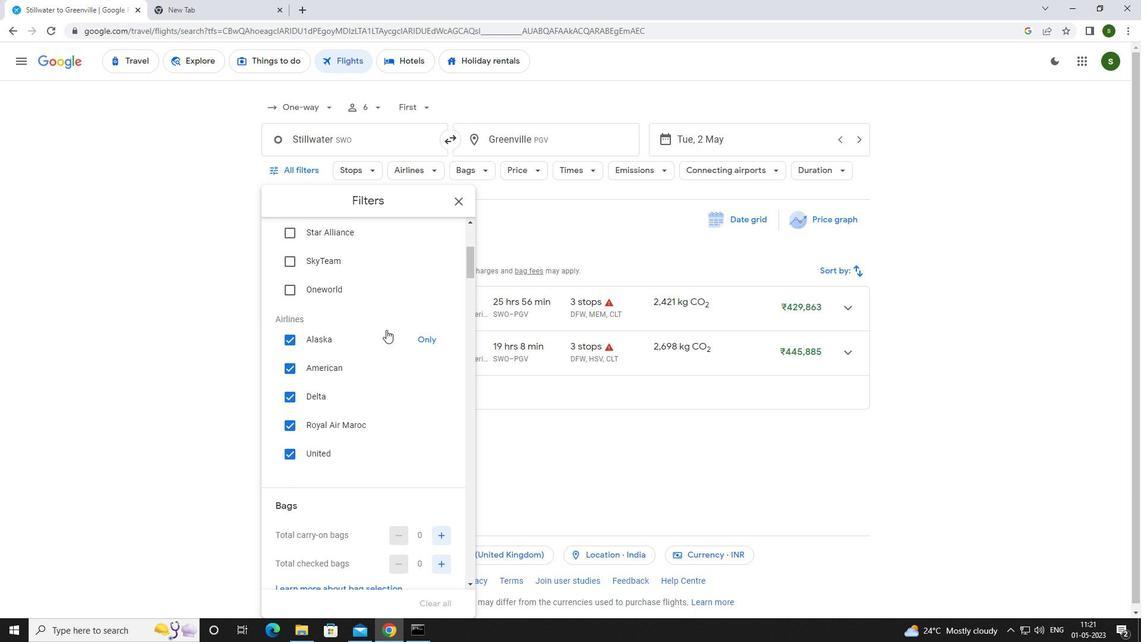 
Action: Mouse scrolled (386, 330) with delta (0, 0)
Screenshot: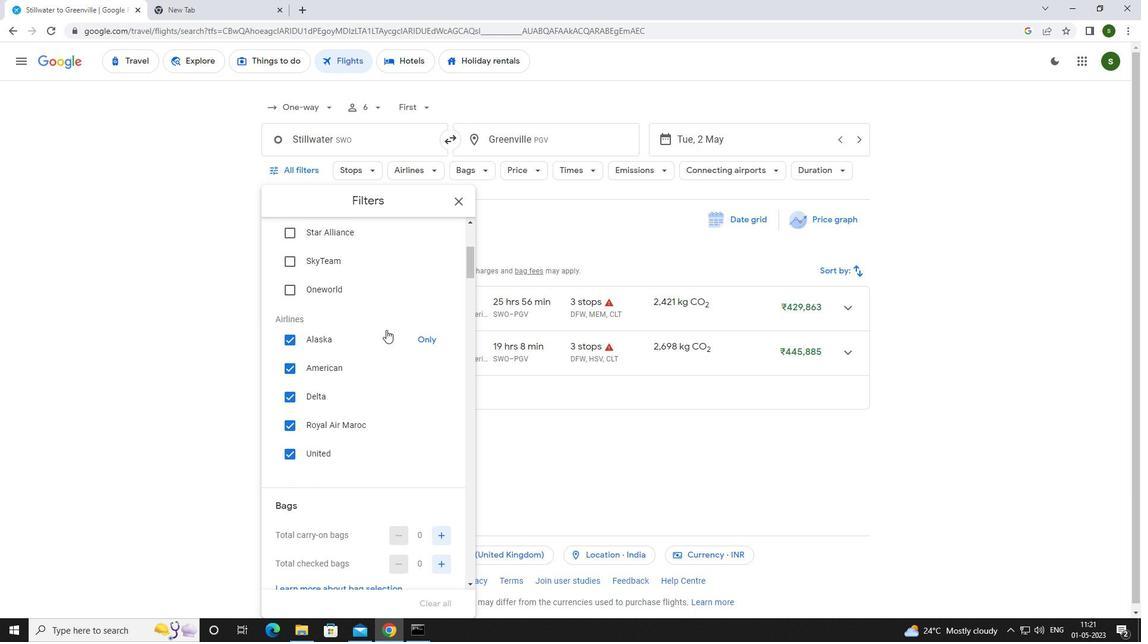 
Action: Mouse moved to (445, 308)
Screenshot: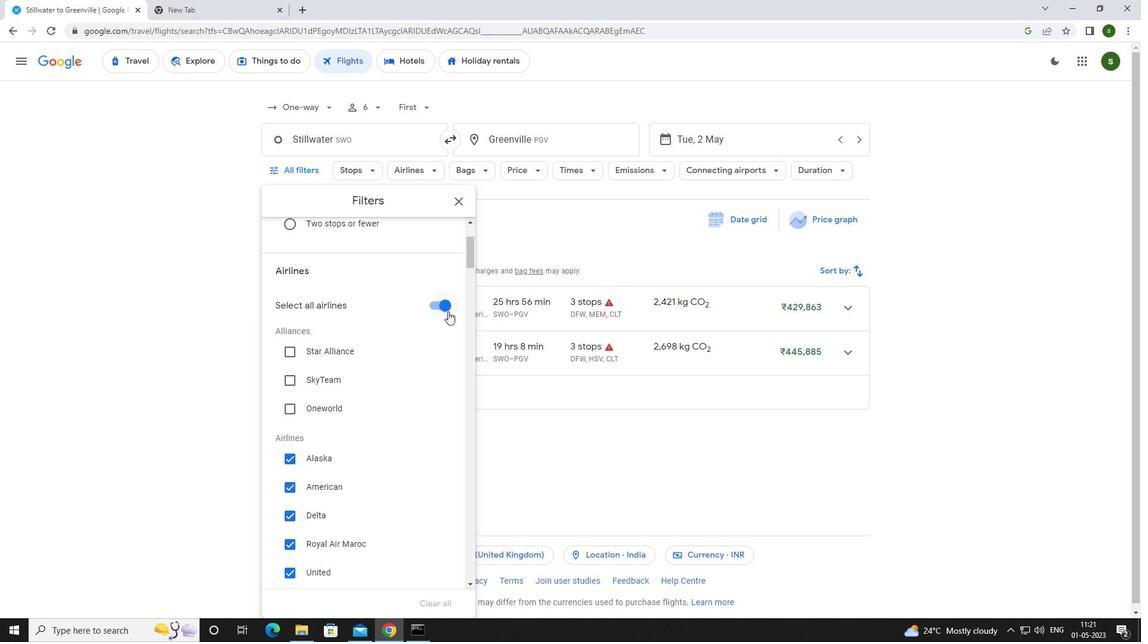 
Action: Mouse pressed left at (445, 308)
Screenshot: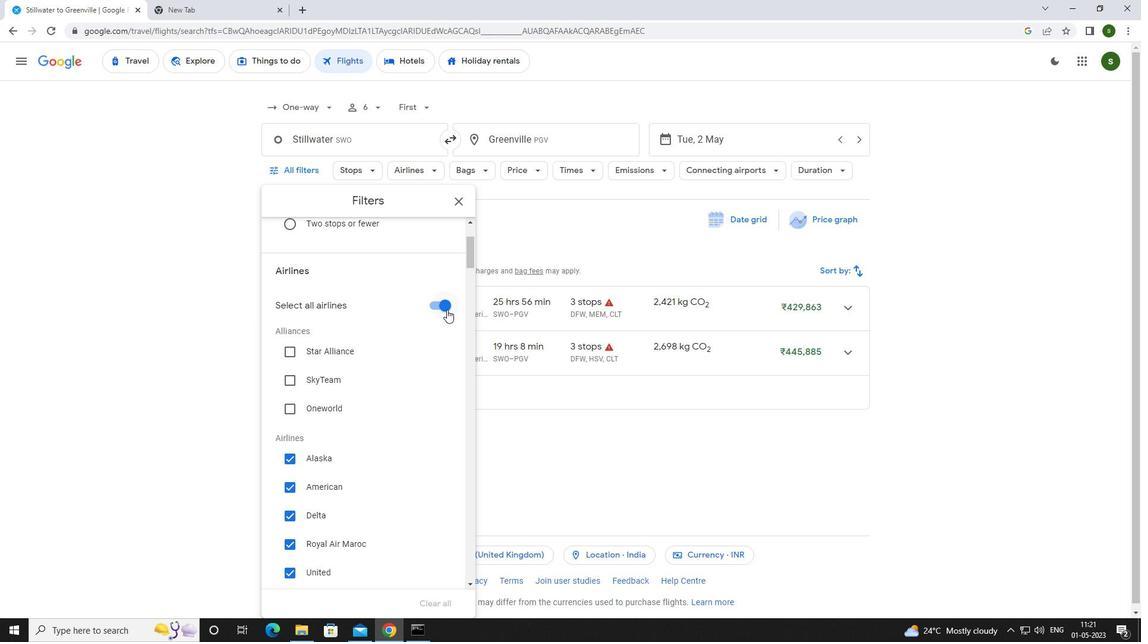 
Action: Mouse moved to (410, 324)
Screenshot: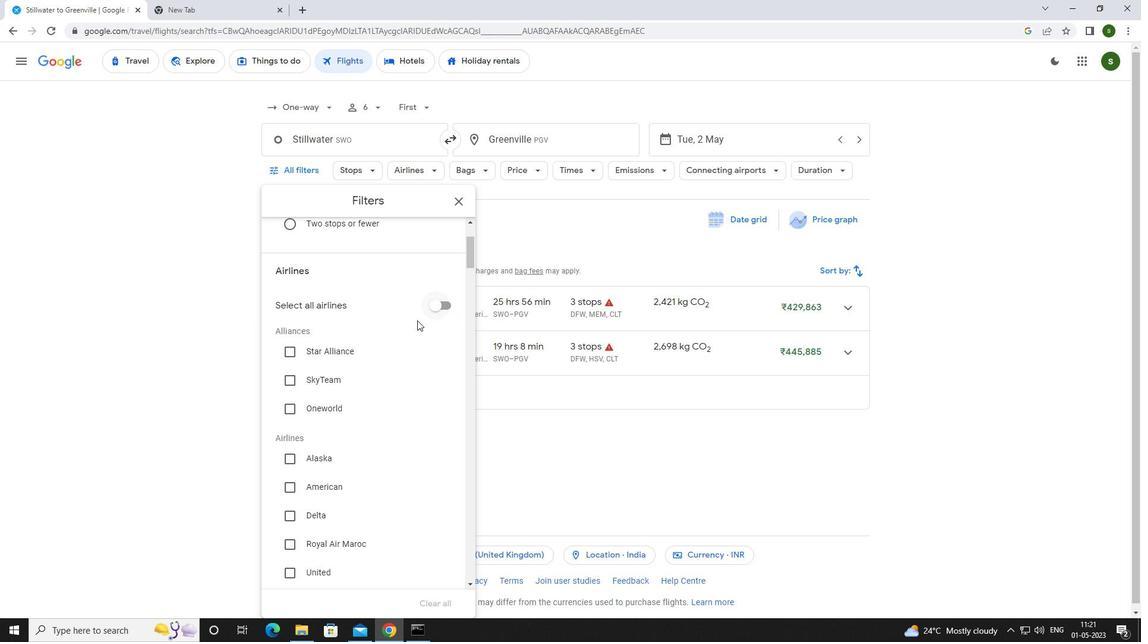 
Action: Mouse scrolled (410, 323) with delta (0, 0)
Screenshot: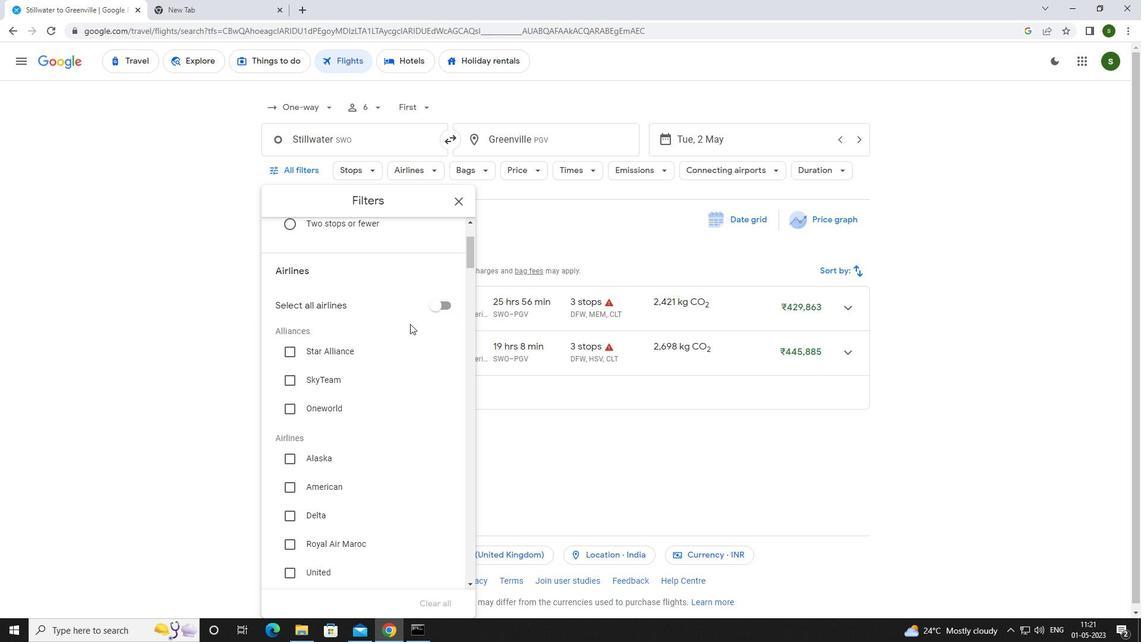 
Action: Mouse scrolled (410, 323) with delta (0, 0)
Screenshot: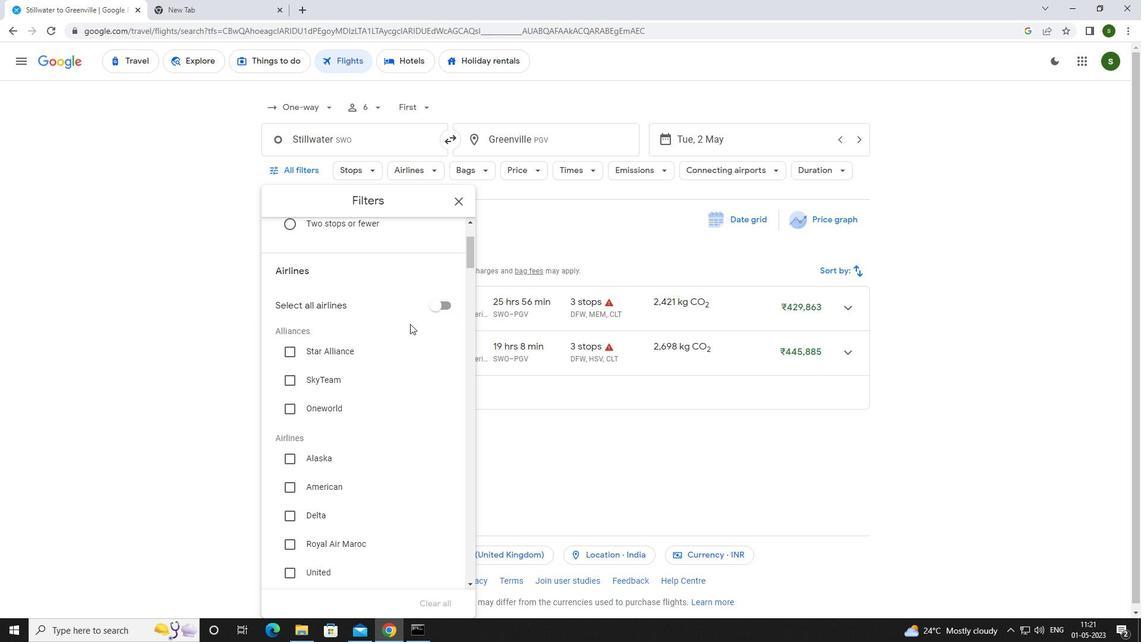 
Action: Mouse scrolled (410, 323) with delta (0, 0)
Screenshot: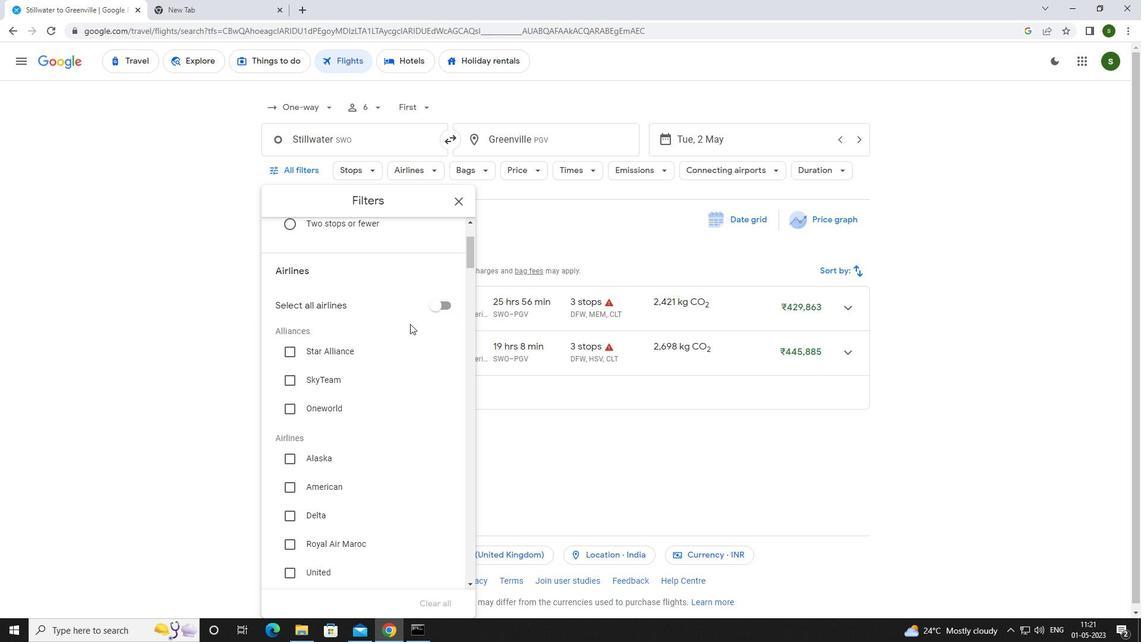 
Action: Mouse moved to (314, 331)
Screenshot: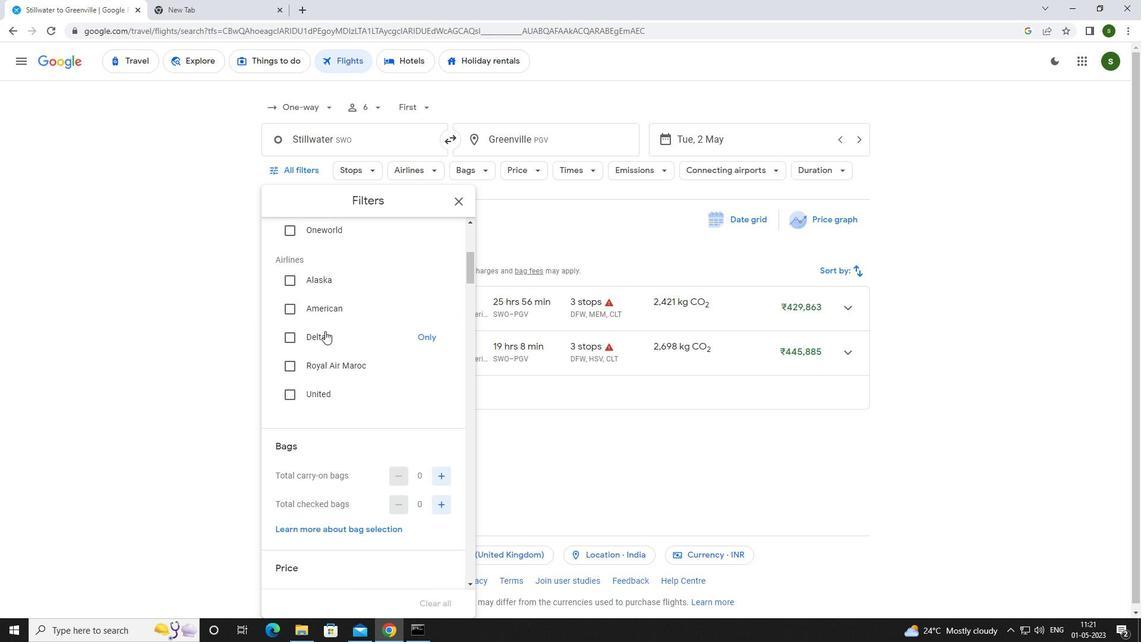 
Action: Mouse pressed left at (314, 331)
Screenshot: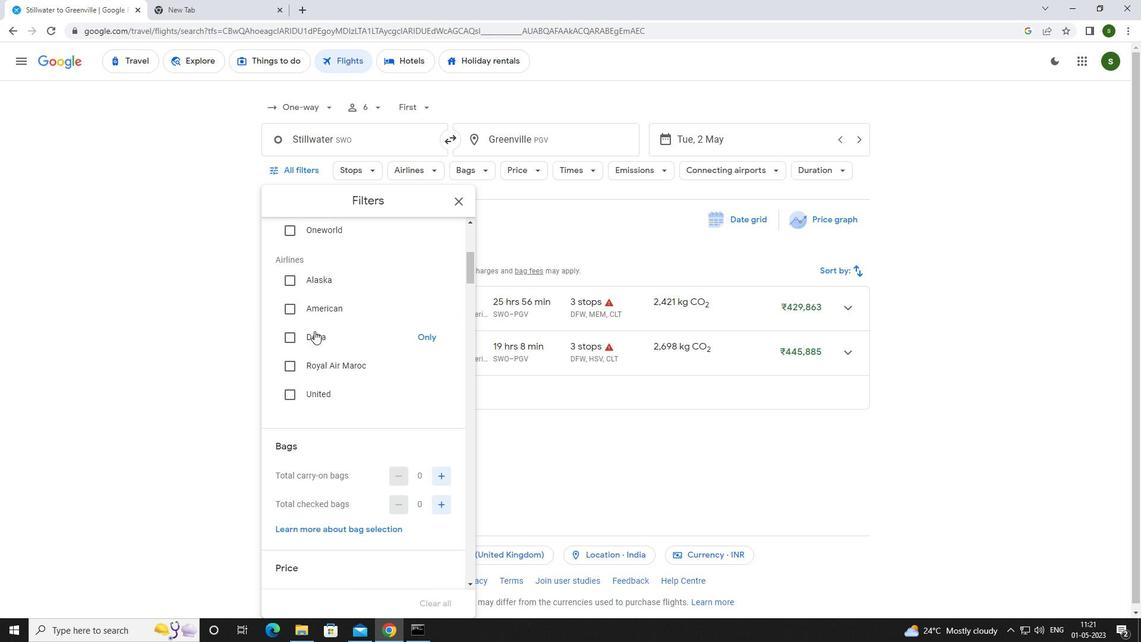 
Action: Mouse moved to (400, 365)
Screenshot: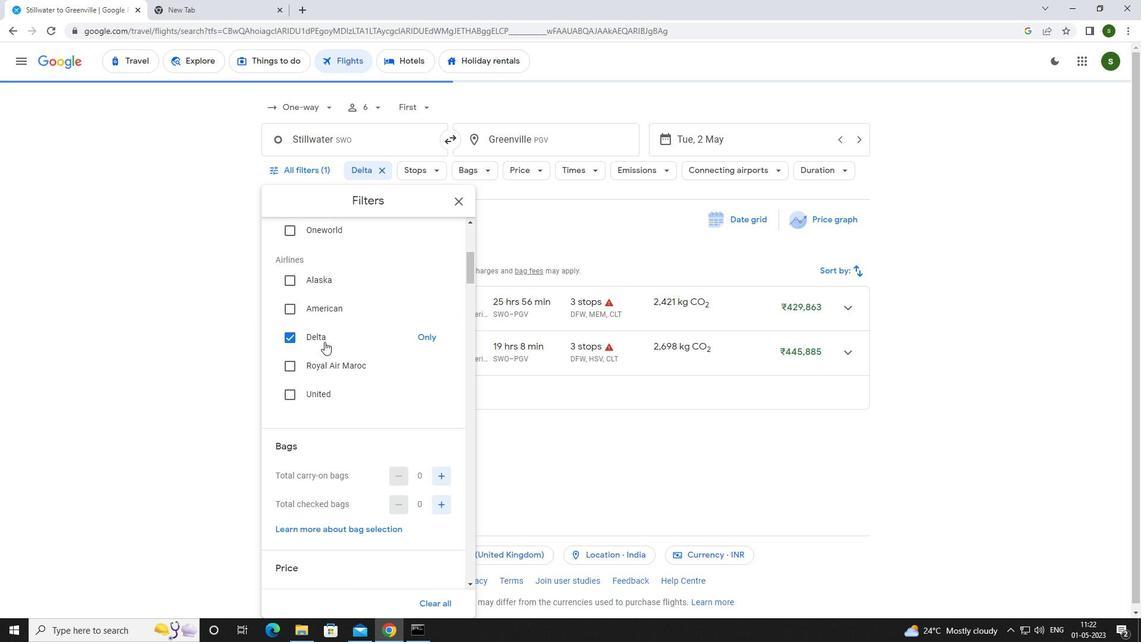 
Action: Mouse scrolled (400, 365) with delta (0, 0)
Screenshot: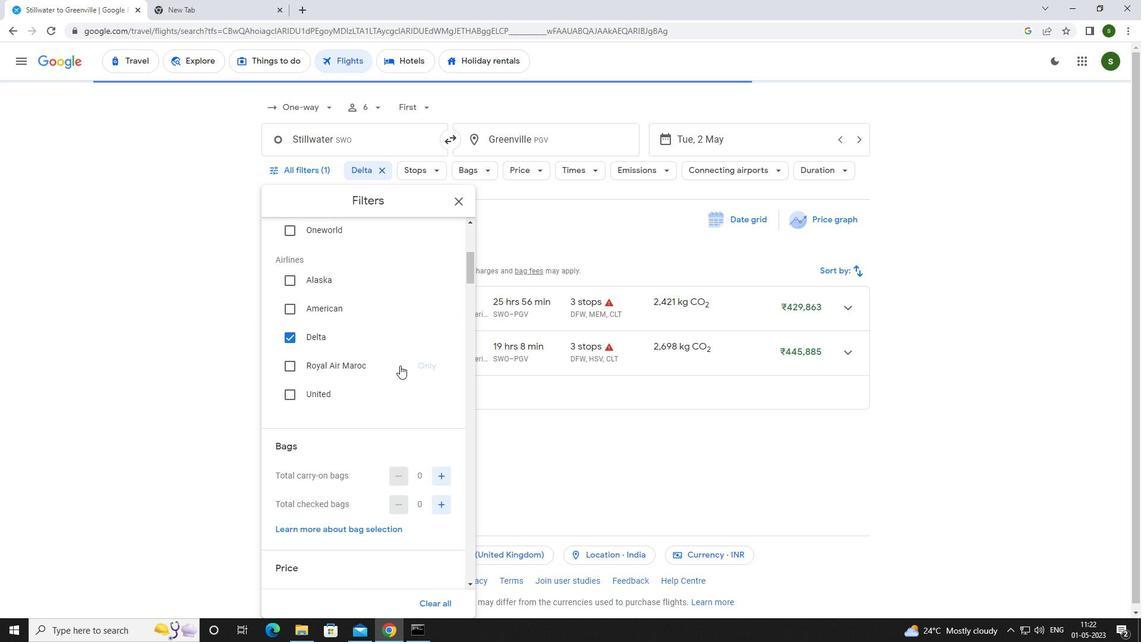 
Action: Mouse moved to (400, 366)
Screenshot: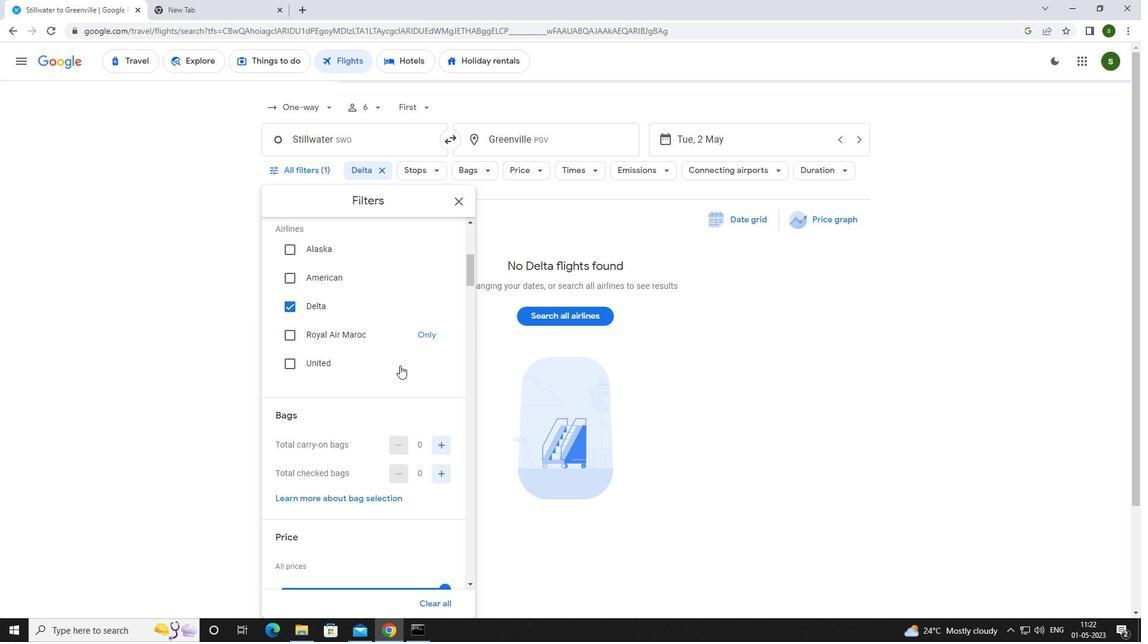 
Action: Mouse scrolled (400, 365) with delta (0, 0)
Screenshot: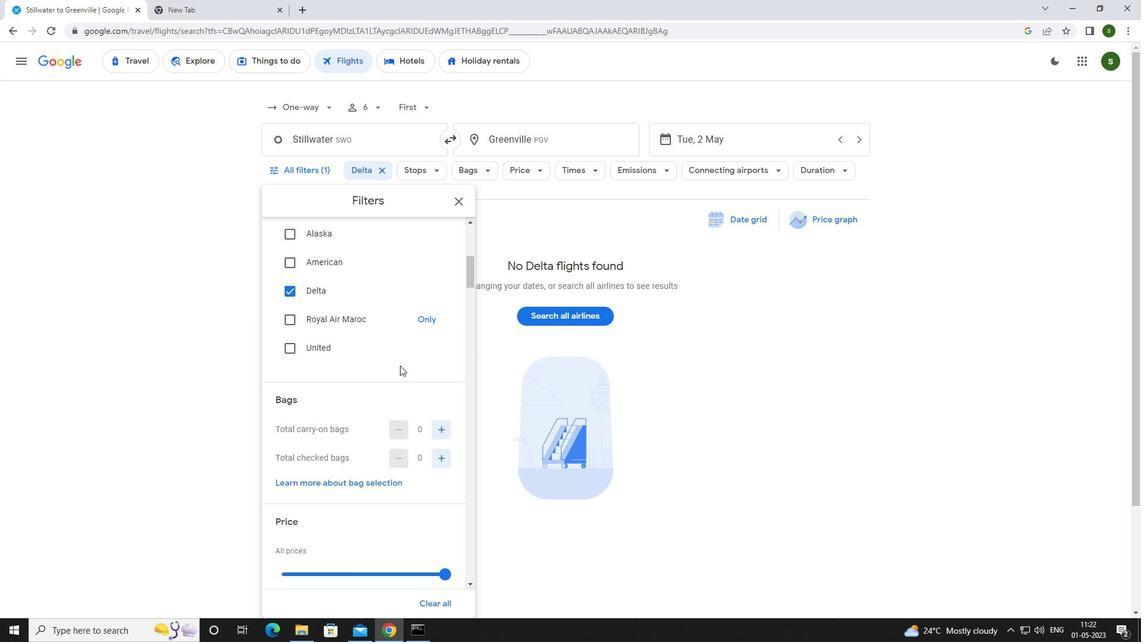 
Action: Mouse moved to (445, 379)
Screenshot: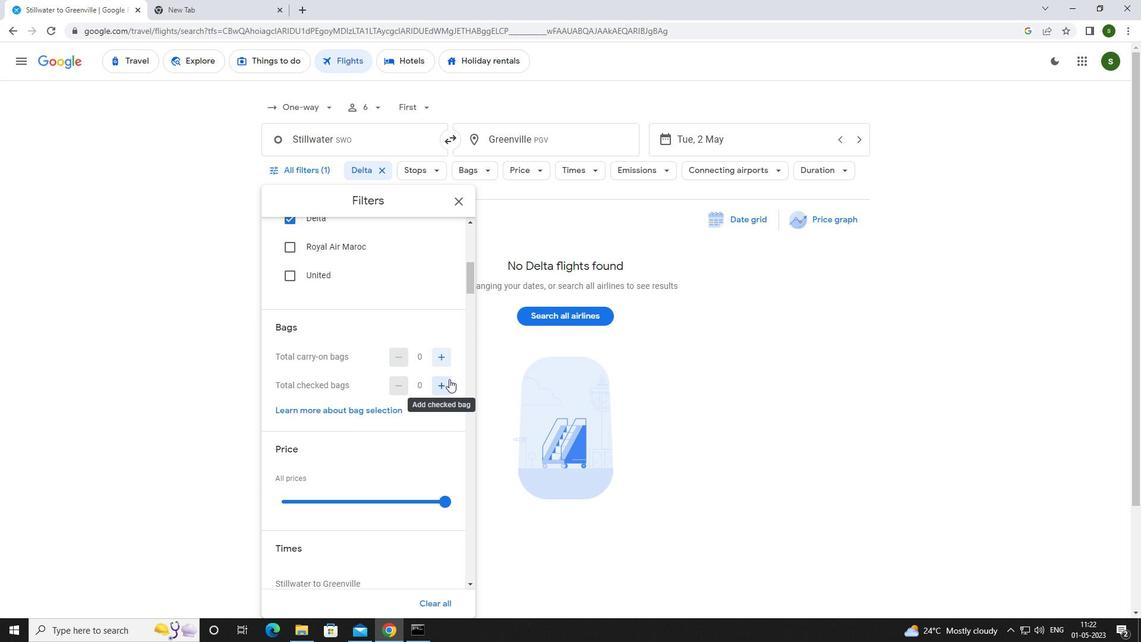 
Action: Mouse pressed left at (445, 379)
Screenshot: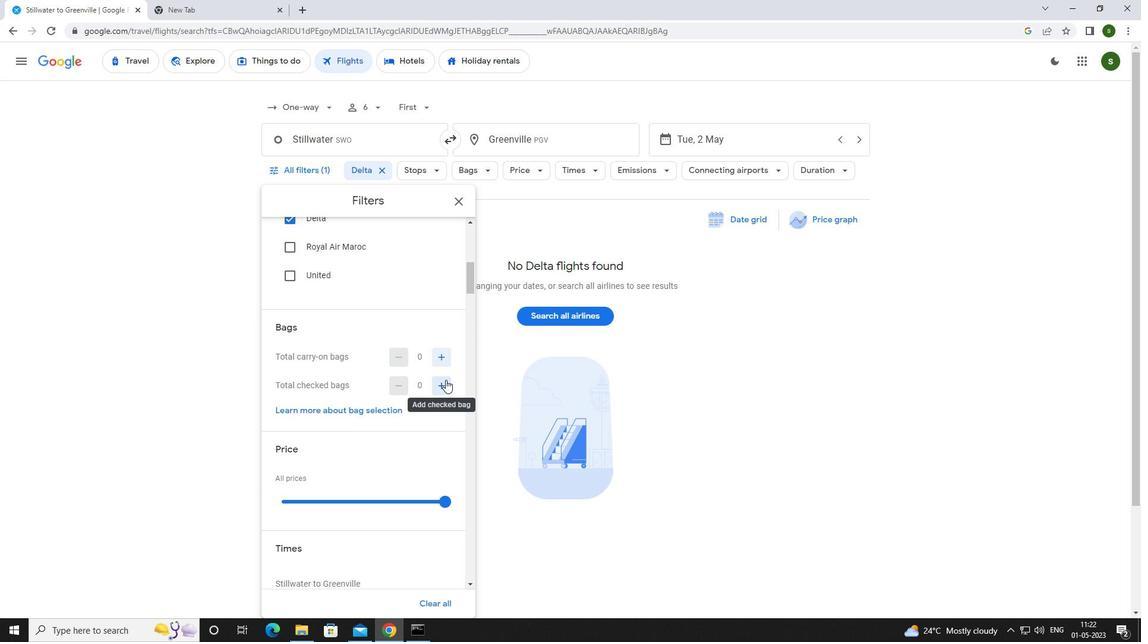 
Action: Mouse moved to (447, 507)
Screenshot: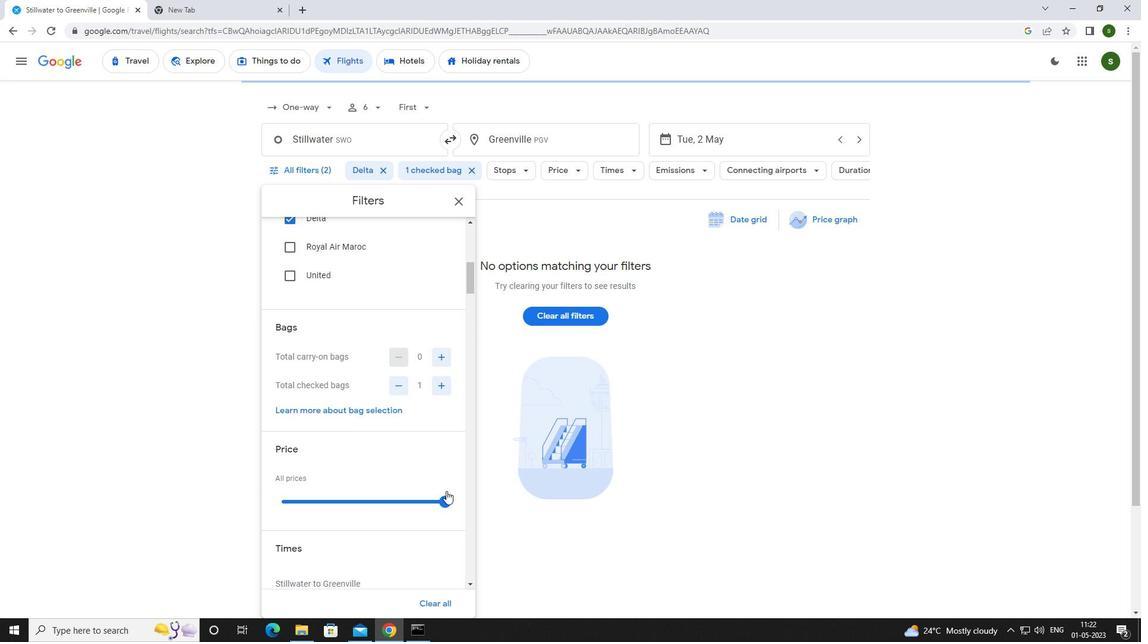
Action: Mouse pressed left at (447, 507)
Screenshot: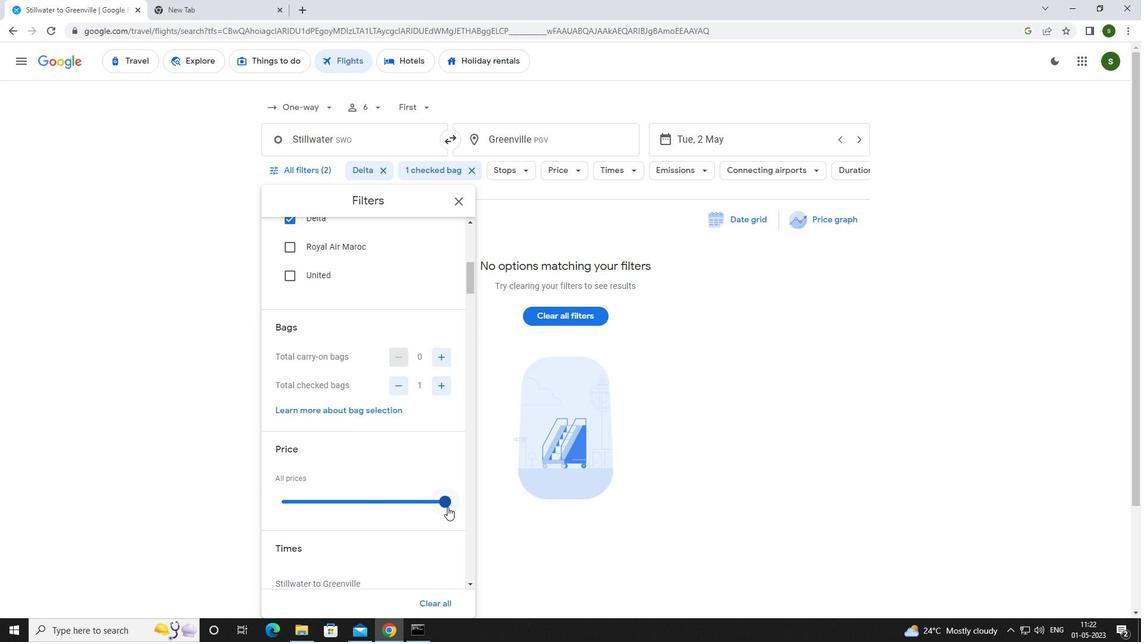 
Action: Mouse moved to (349, 461)
Screenshot: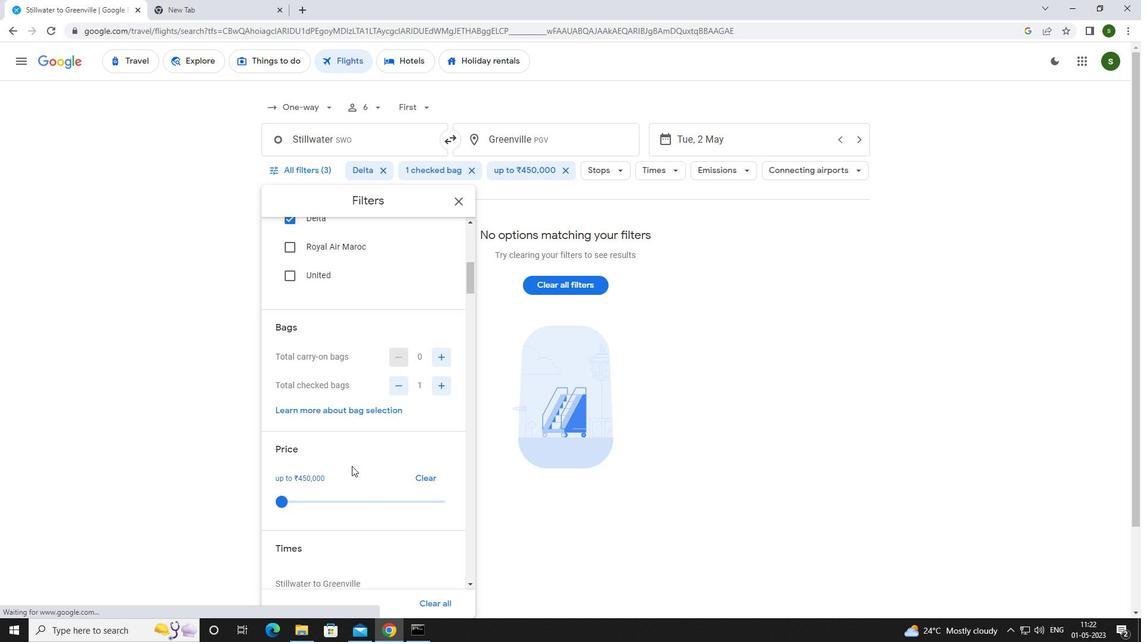
Action: Mouse scrolled (349, 460) with delta (0, 0)
Screenshot: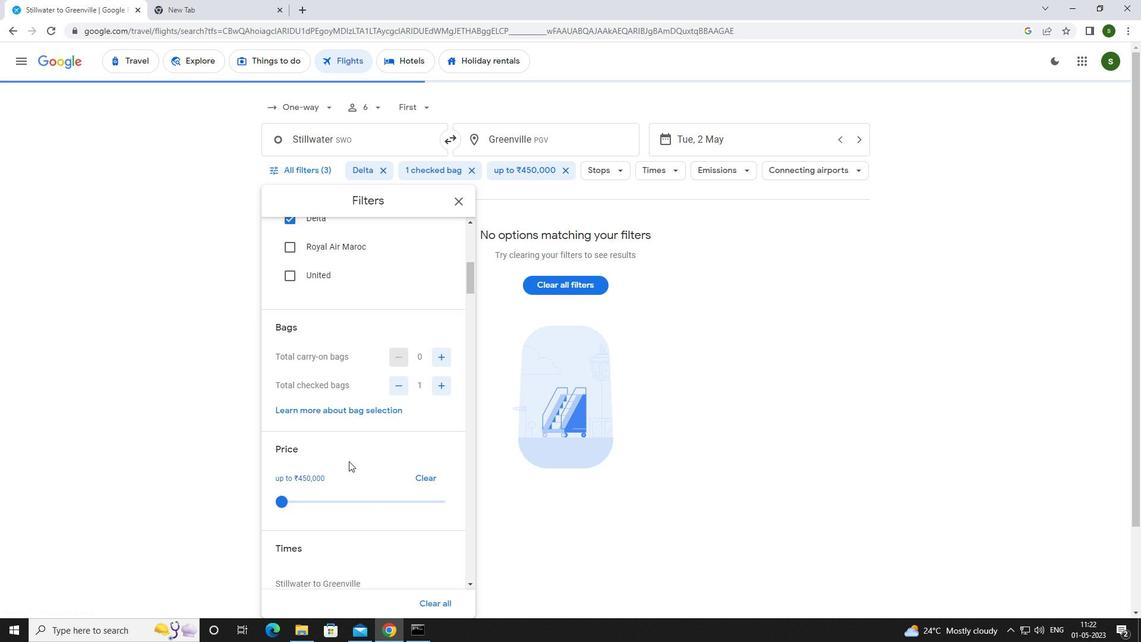 
Action: Mouse scrolled (349, 460) with delta (0, 0)
Screenshot: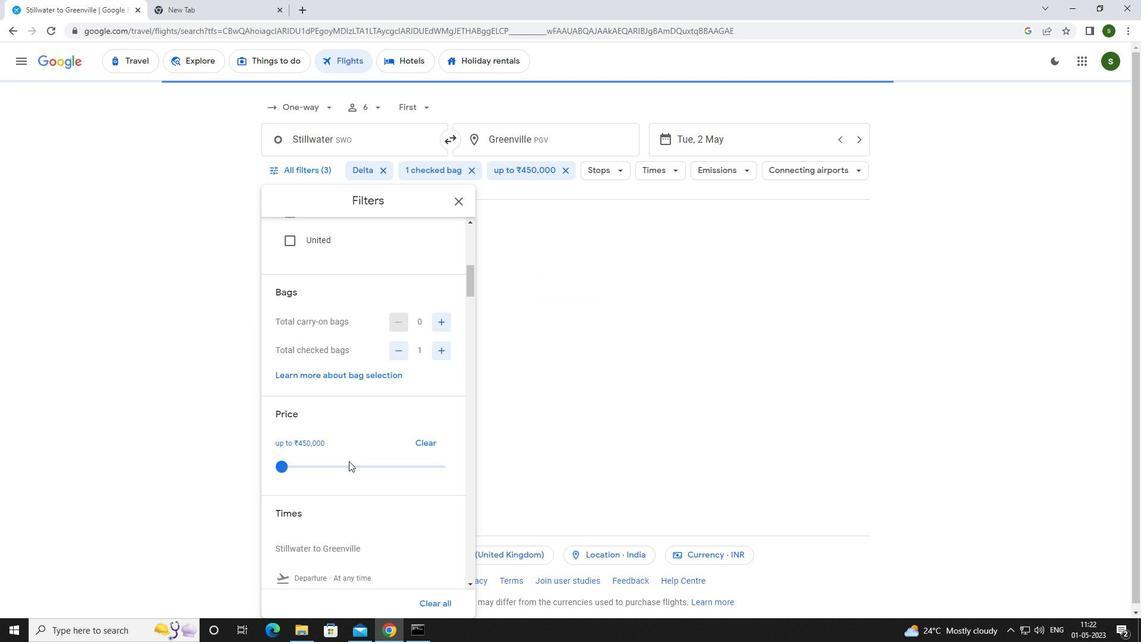 
Action: Mouse moved to (283, 513)
Screenshot: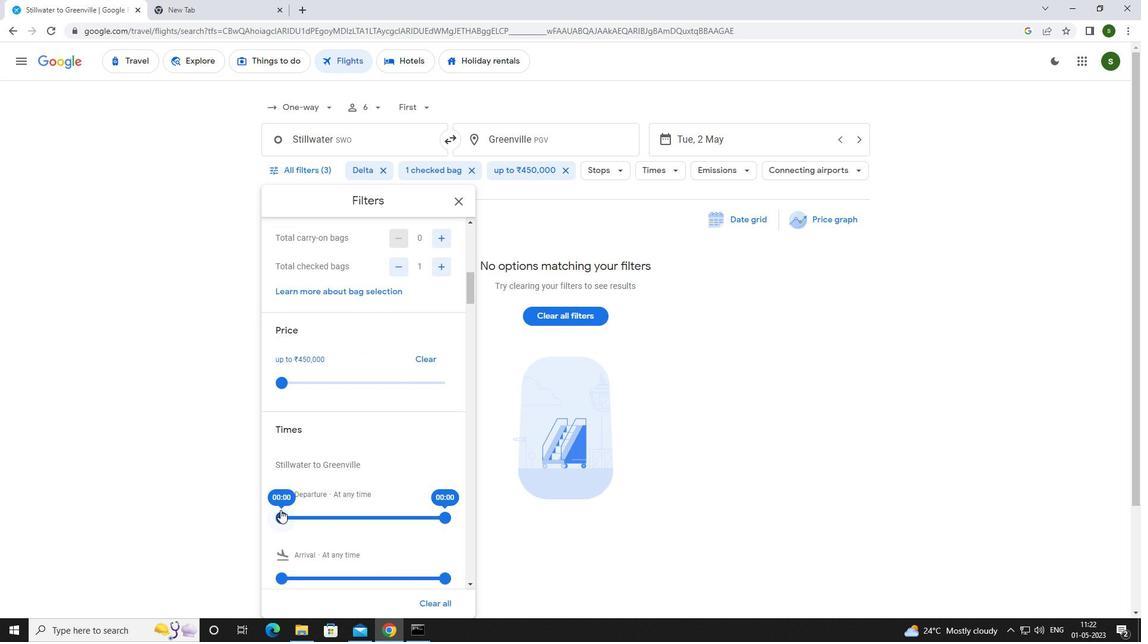 
Action: Mouse pressed left at (283, 513)
Screenshot: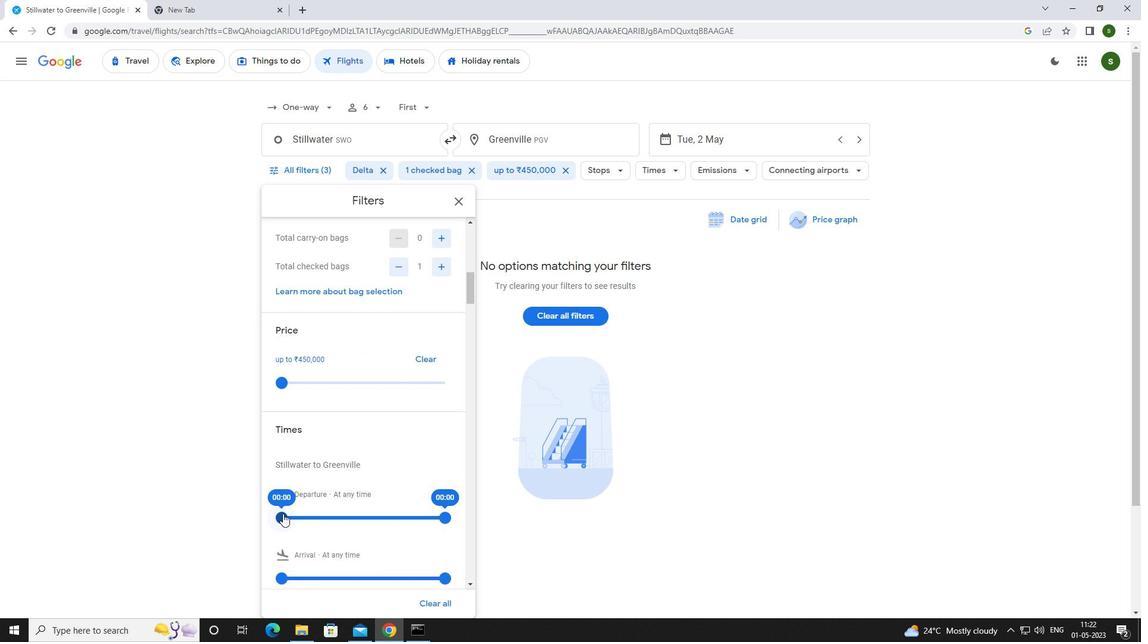 
Action: Mouse moved to (707, 444)
Screenshot: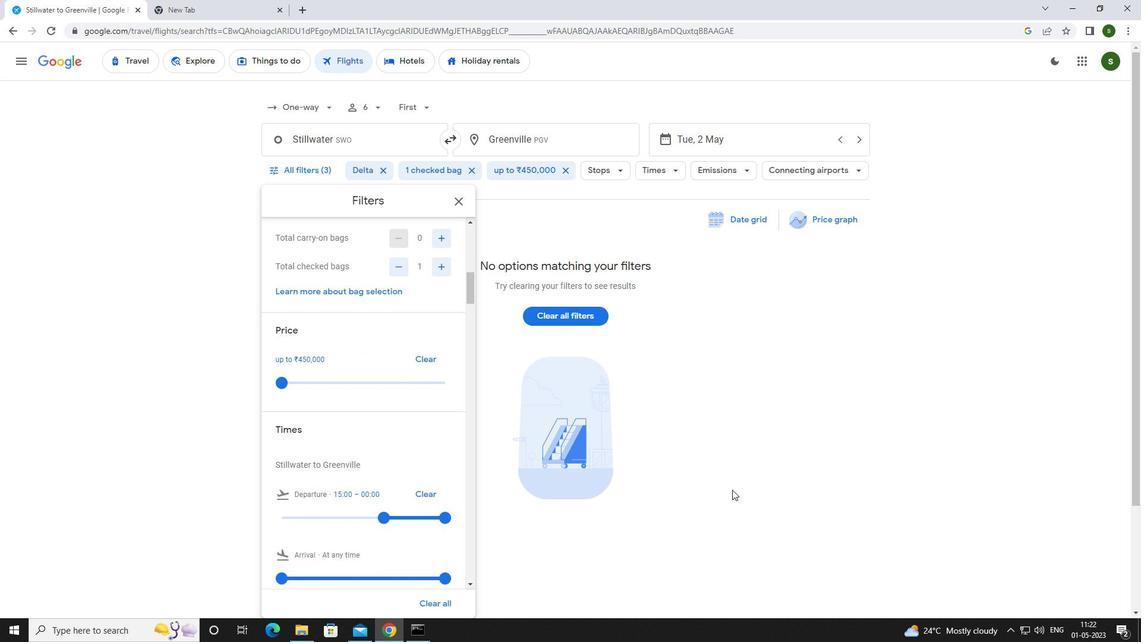 
Action: Mouse pressed left at (707, 444)
Screenshot: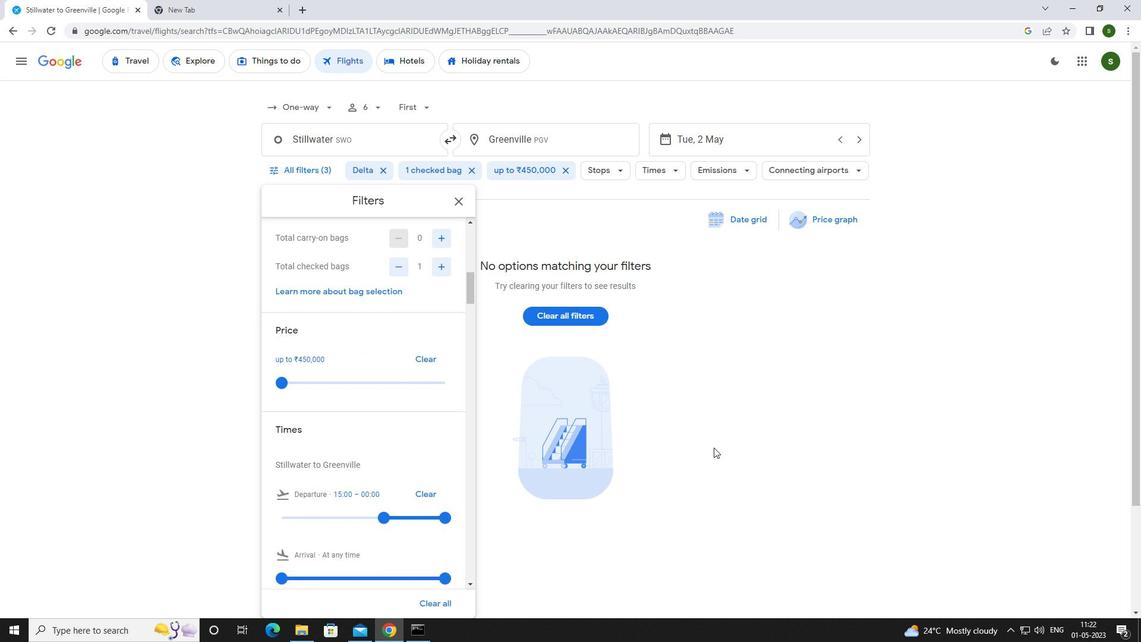 
